 Task: Open the event Casual Conference: Technology Expo on '2024/04/17', change the date to 2024/05/25, change the font style of the description to Trebuchet MS, set the availability to Working elsewhere, insert an emoji Sun, logged in from the account softage.10@softage.net and add another guest for the event, softage.4@softage.net. Change the alignment of the event description to Align center.Change the font color of the description to Orange and select an event charm, 
Action: Mouse moved to (411, 173)
Screenshot: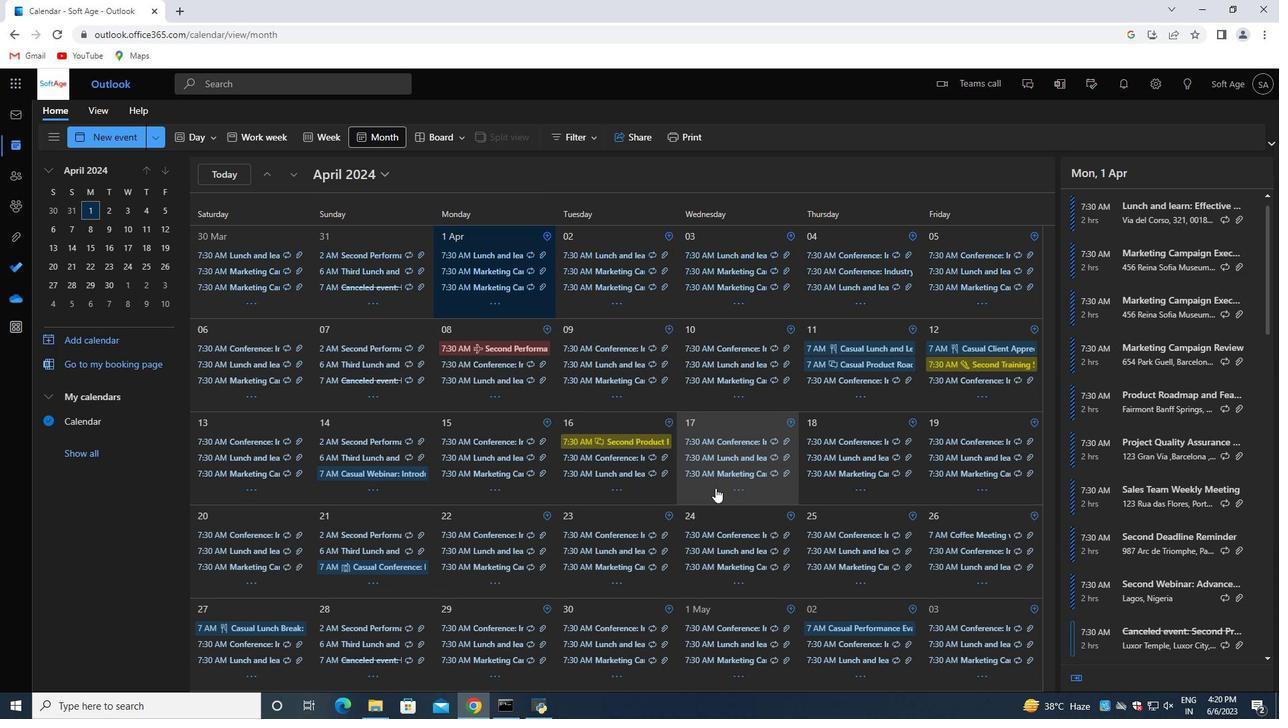 
Action: Mouse pressed left at (411, 173)
Screenshot: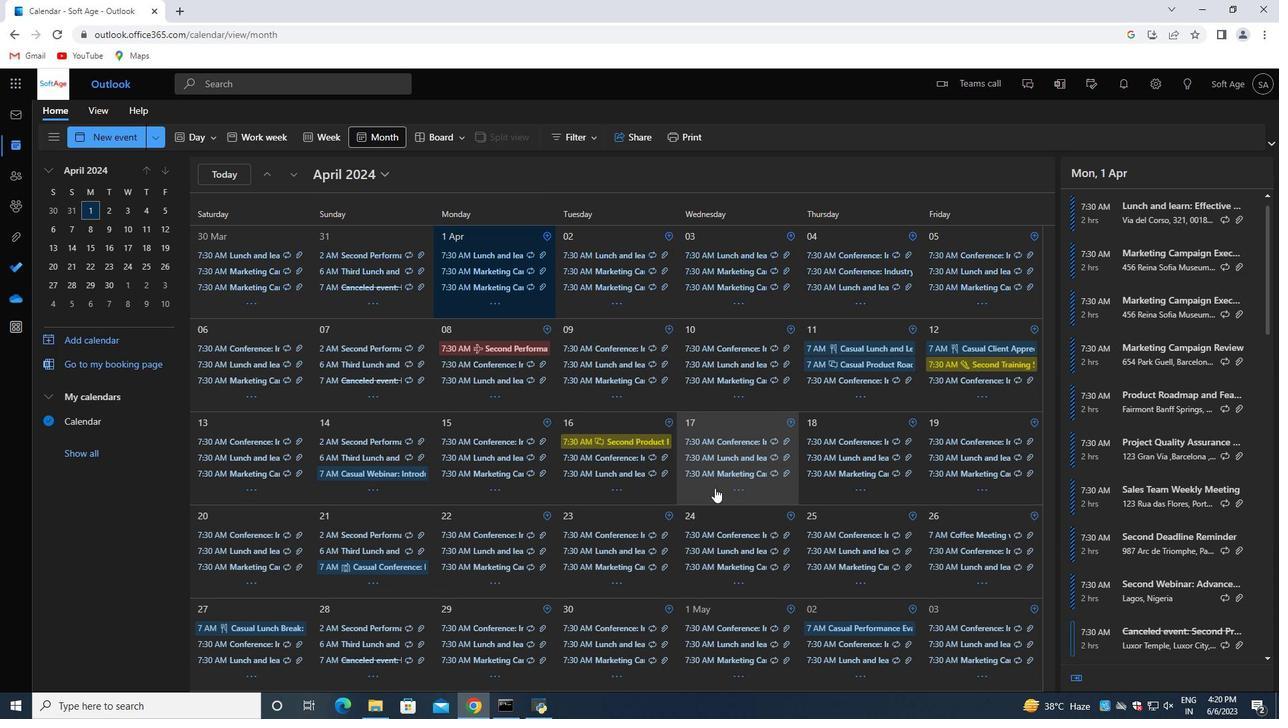 
Action: Mouse moved to (439, 209)
Screenshot: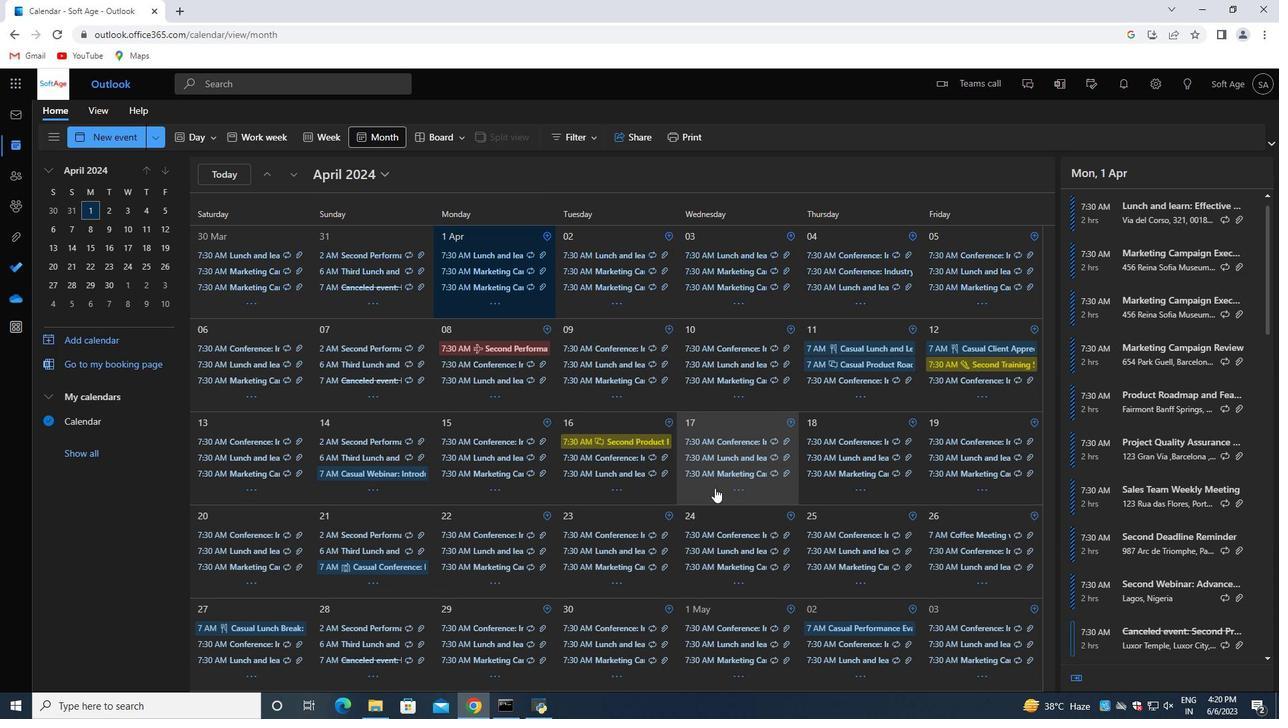 
Action: Mouse pressed left at (439, 209)
Screenshot: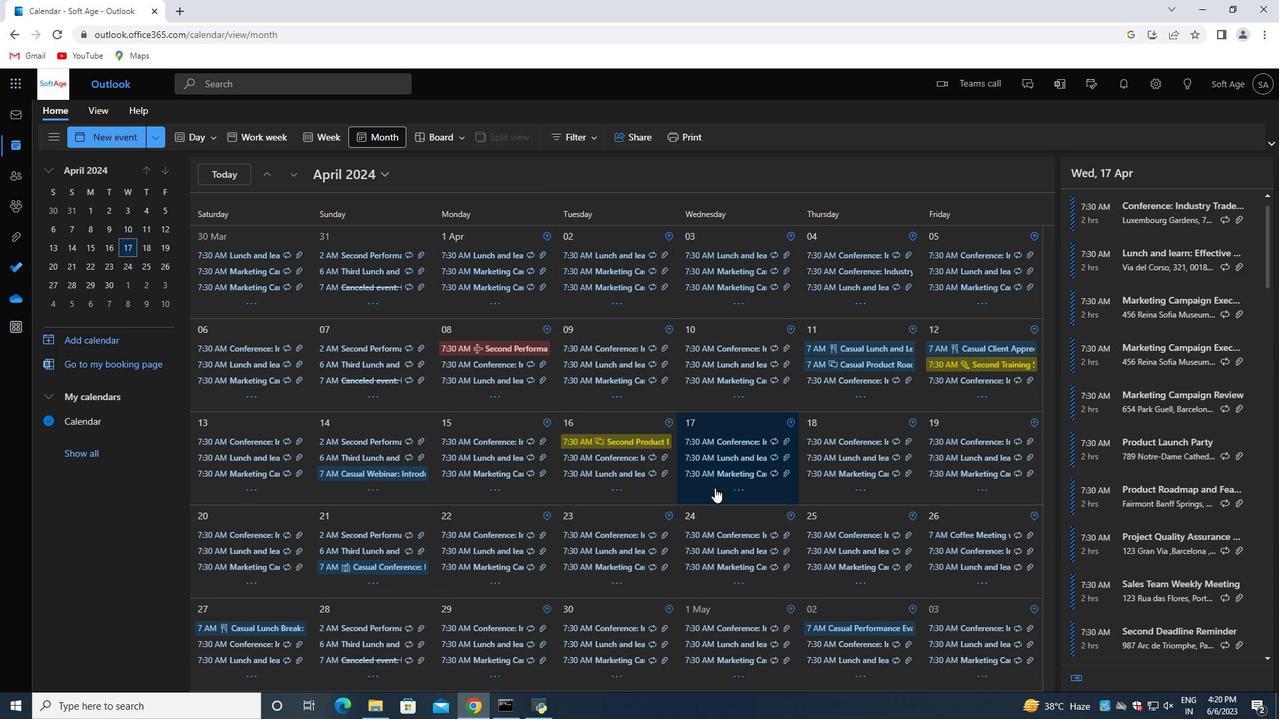 
Action: Mouse moved to (434, 235)
Screenshot: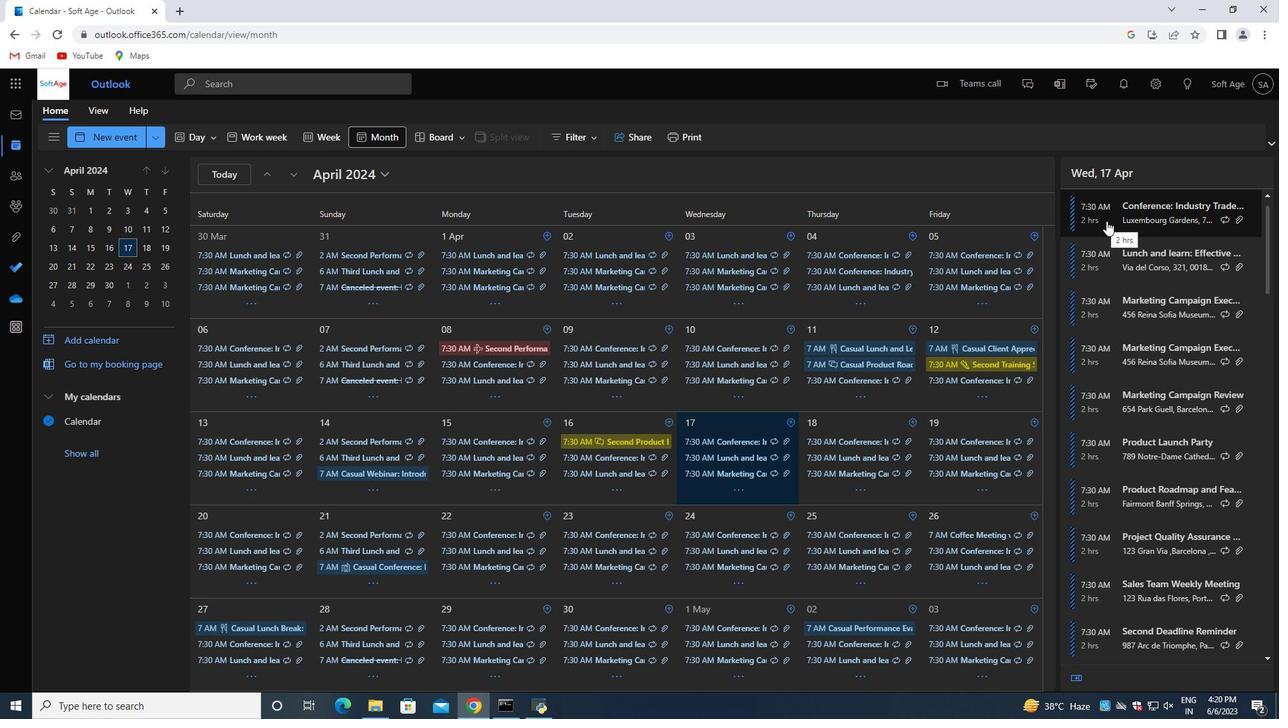 
Action: Mouse pressed left at (434, 235)
Screenshot: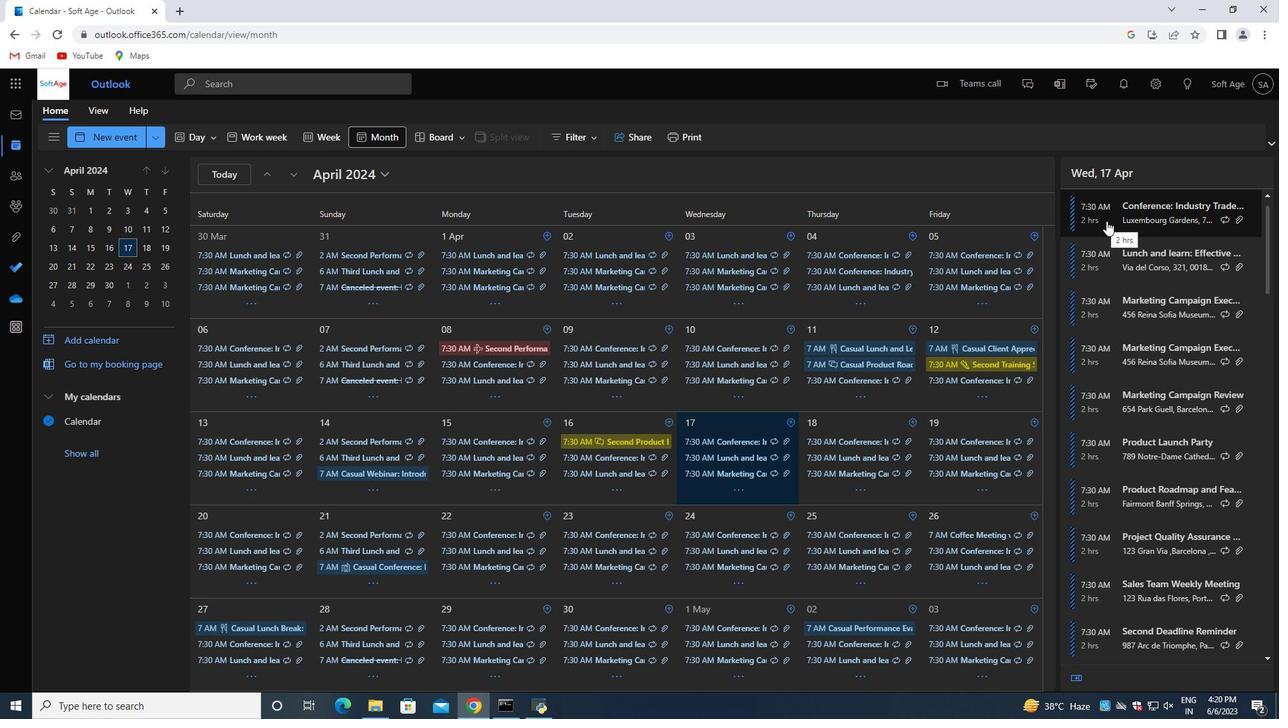 
Action: Mouse moved to (688, 178)
Screenshot: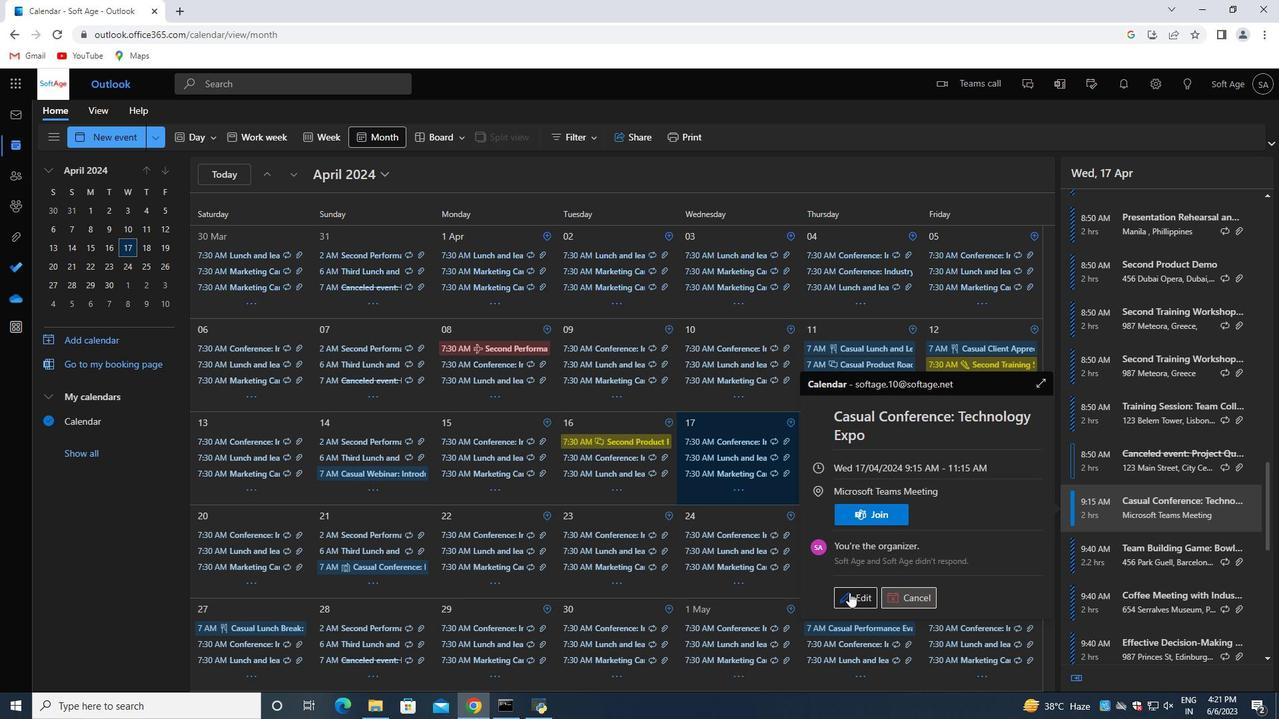 
Action: Mouse pressed left at (688, 178)
Screenshot: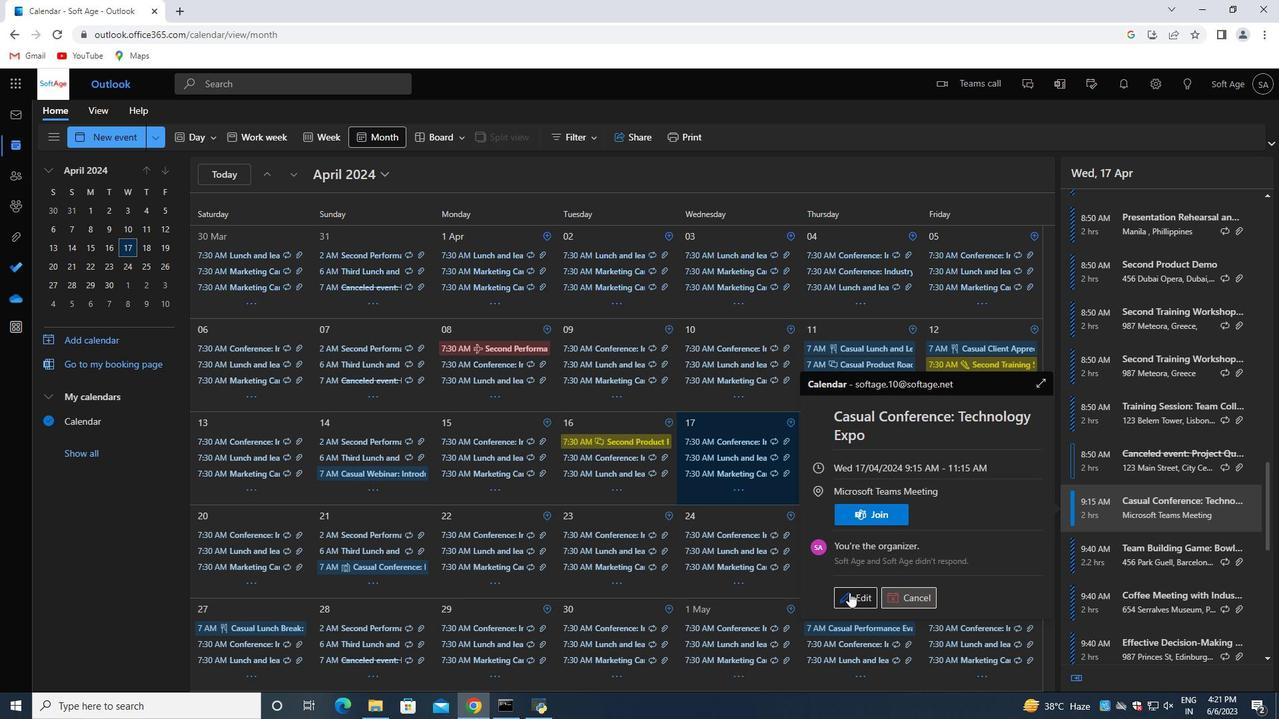 
Action: Mouse moved to (715, 488)
Screenshot: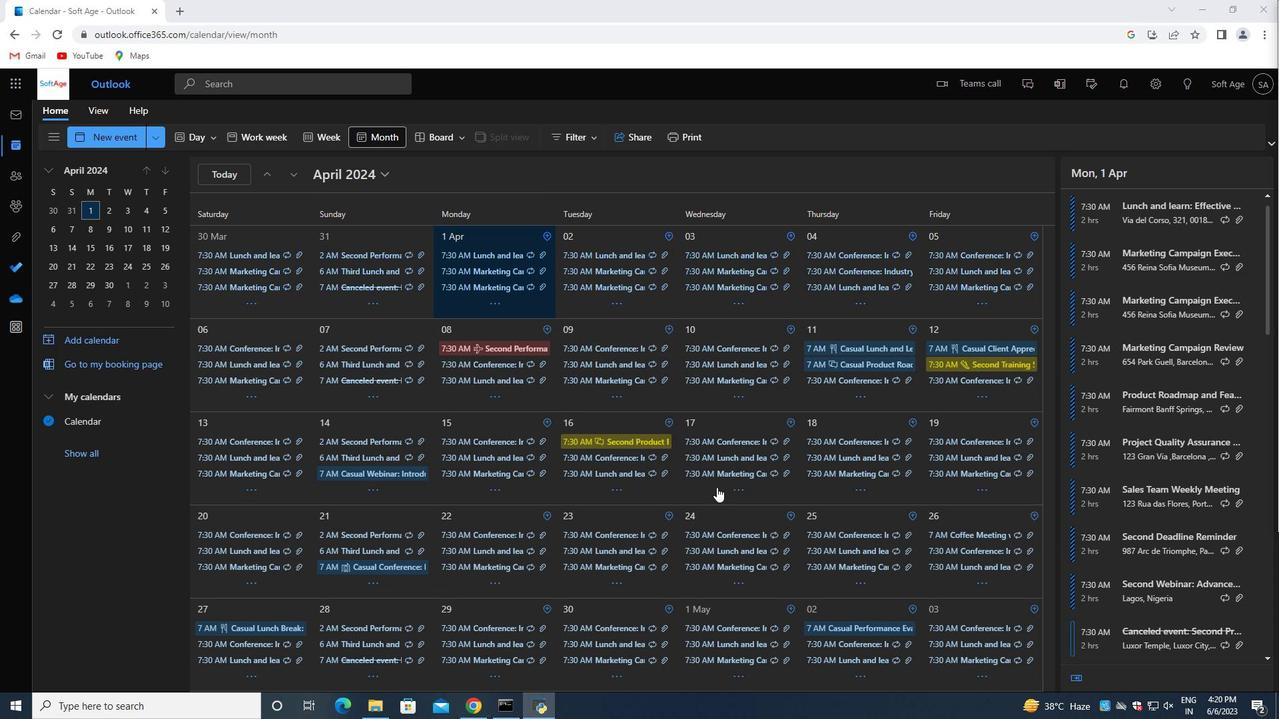 
Action: Mouse pressed left at (715, 488)
Screenshot: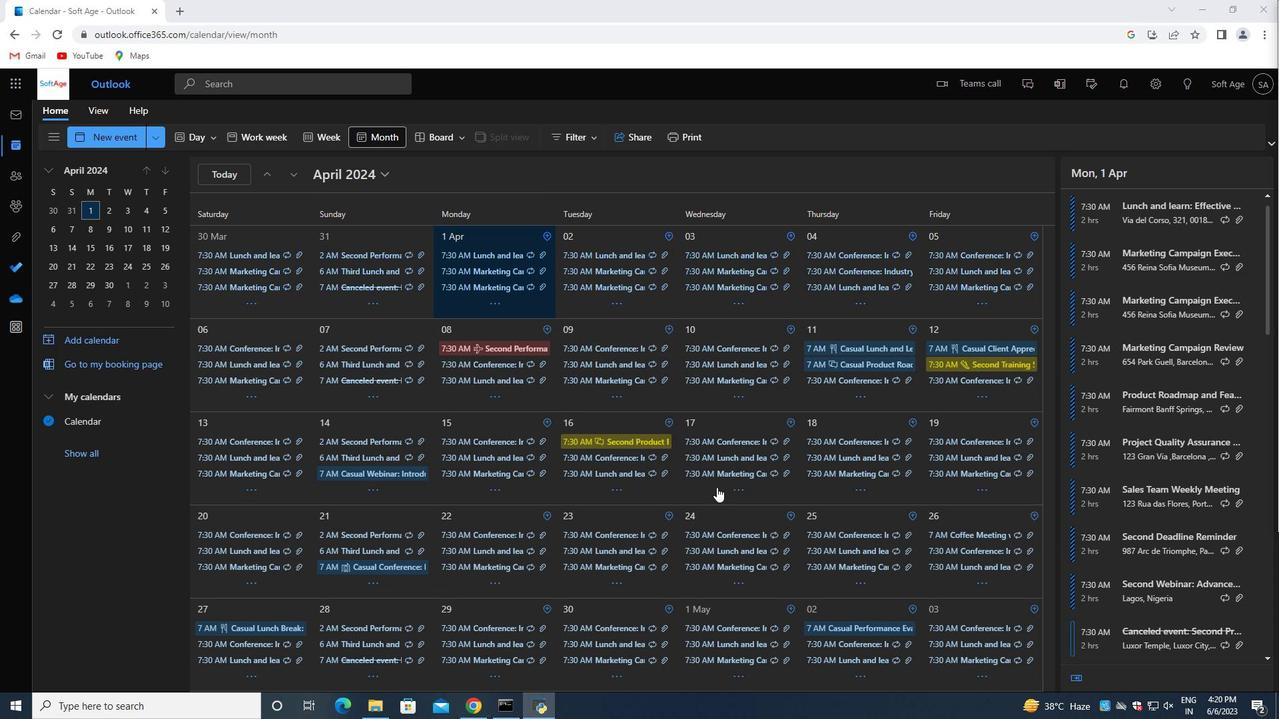 
Action: Mouse moved to (1097, 451)
Screenshot: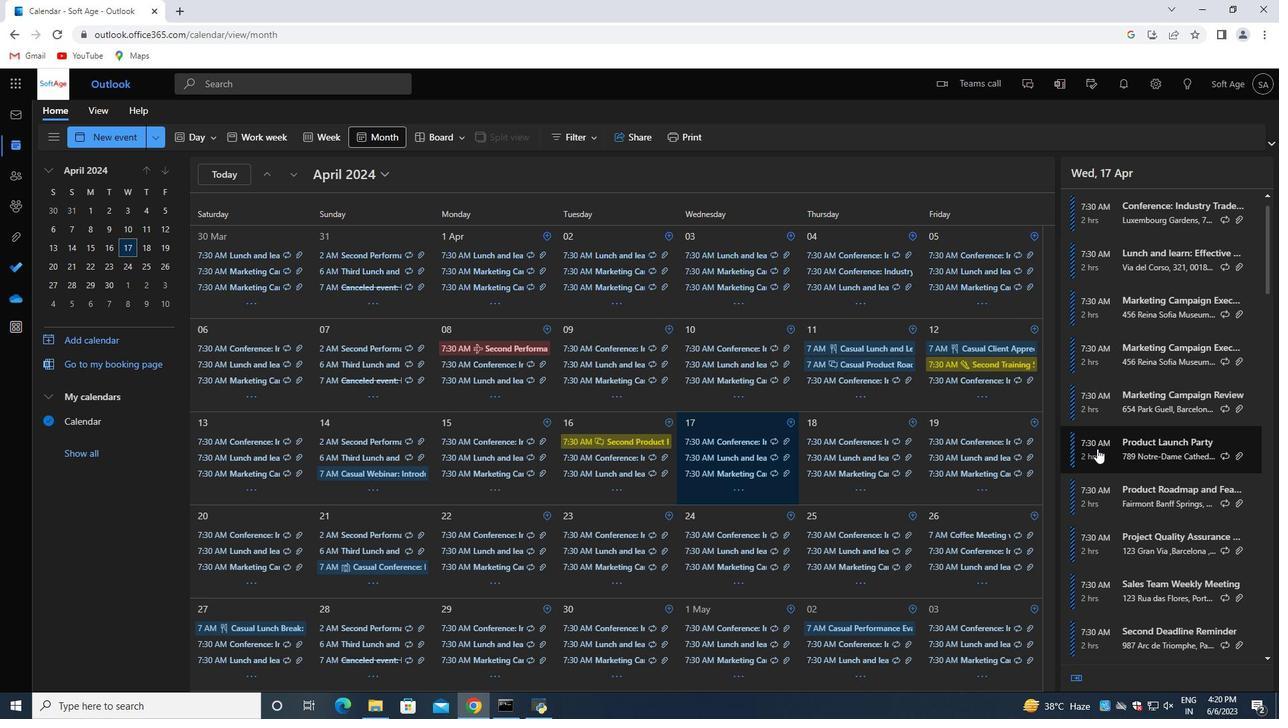 
Action: Mouse scrolled (1097, 451) with delta (0, 0)
Screenshot: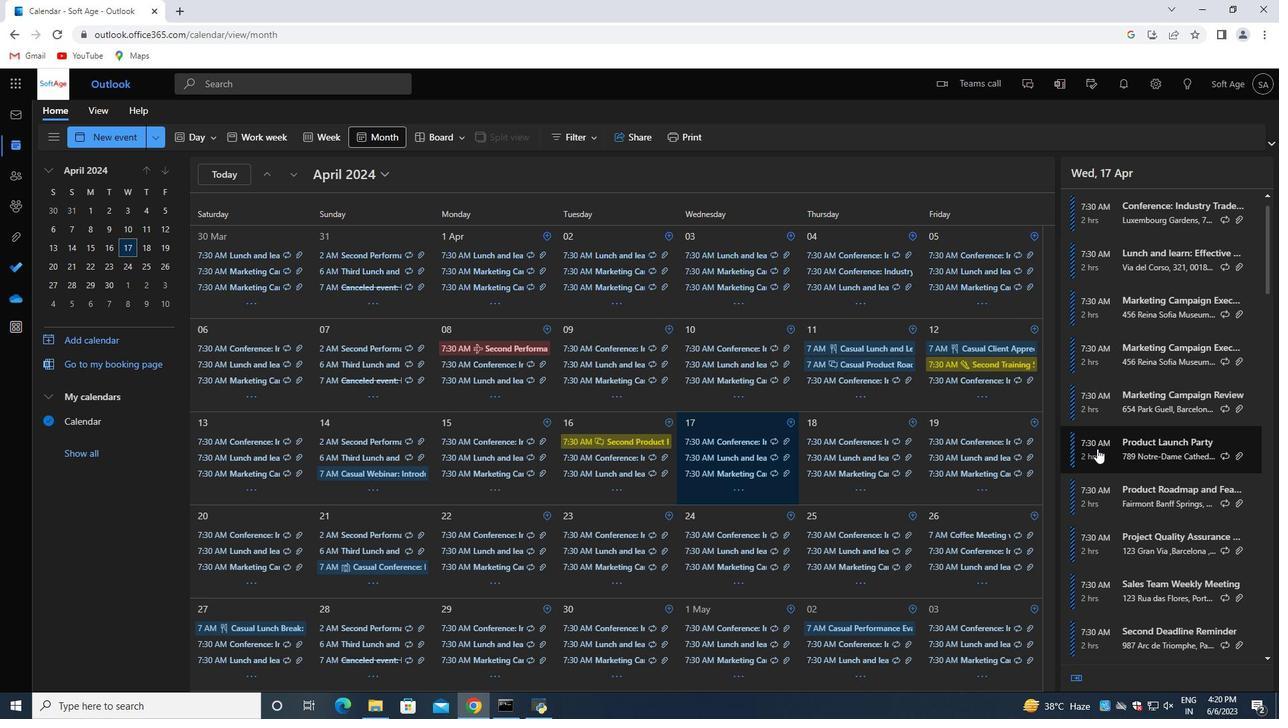 
Action: Mouse moved to (1097, 454)
Screenshot: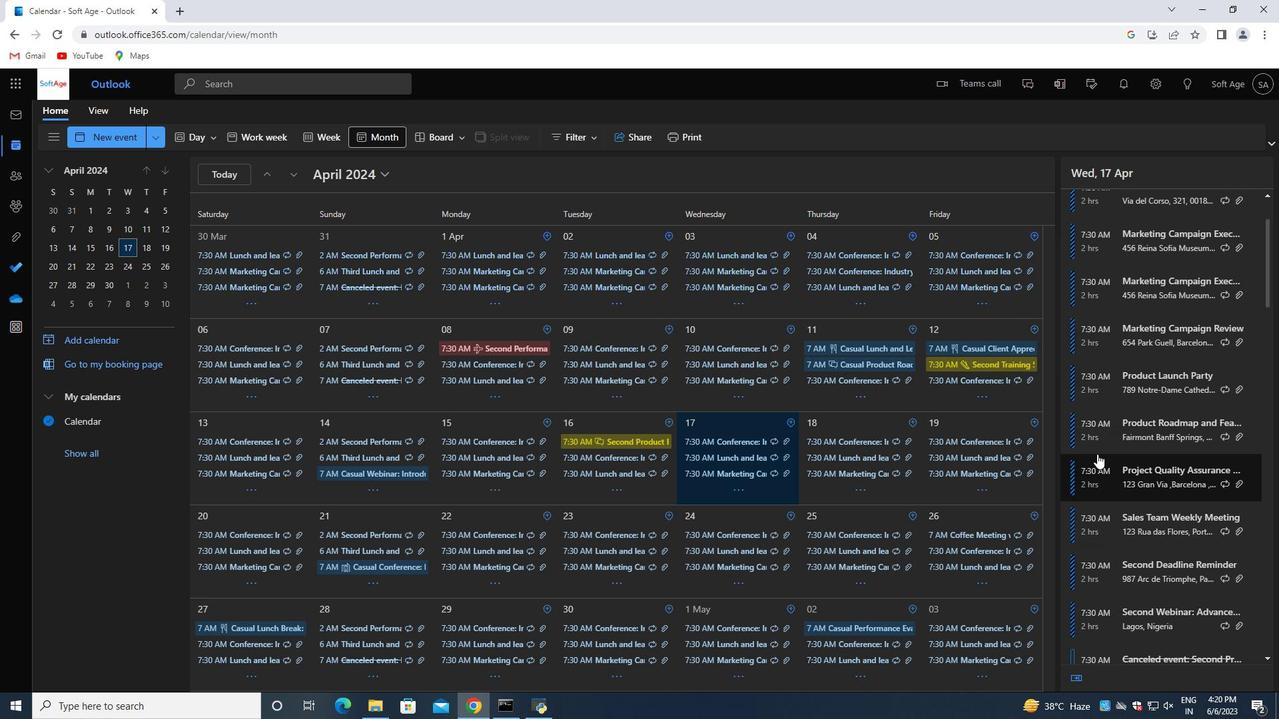 
Action: Mouse scrolled (1097, 453) with delta (0, 0)
Screenshot: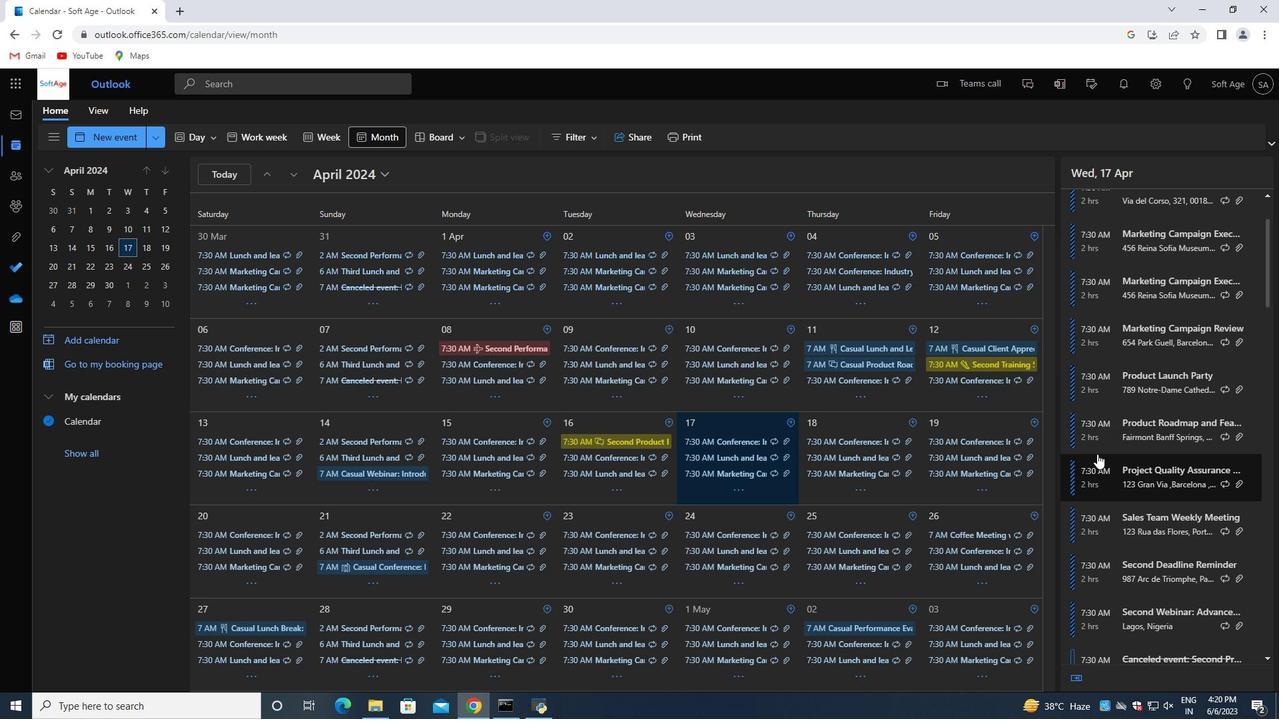
Action: Mouse moved to (1097, 454)
Screenshot: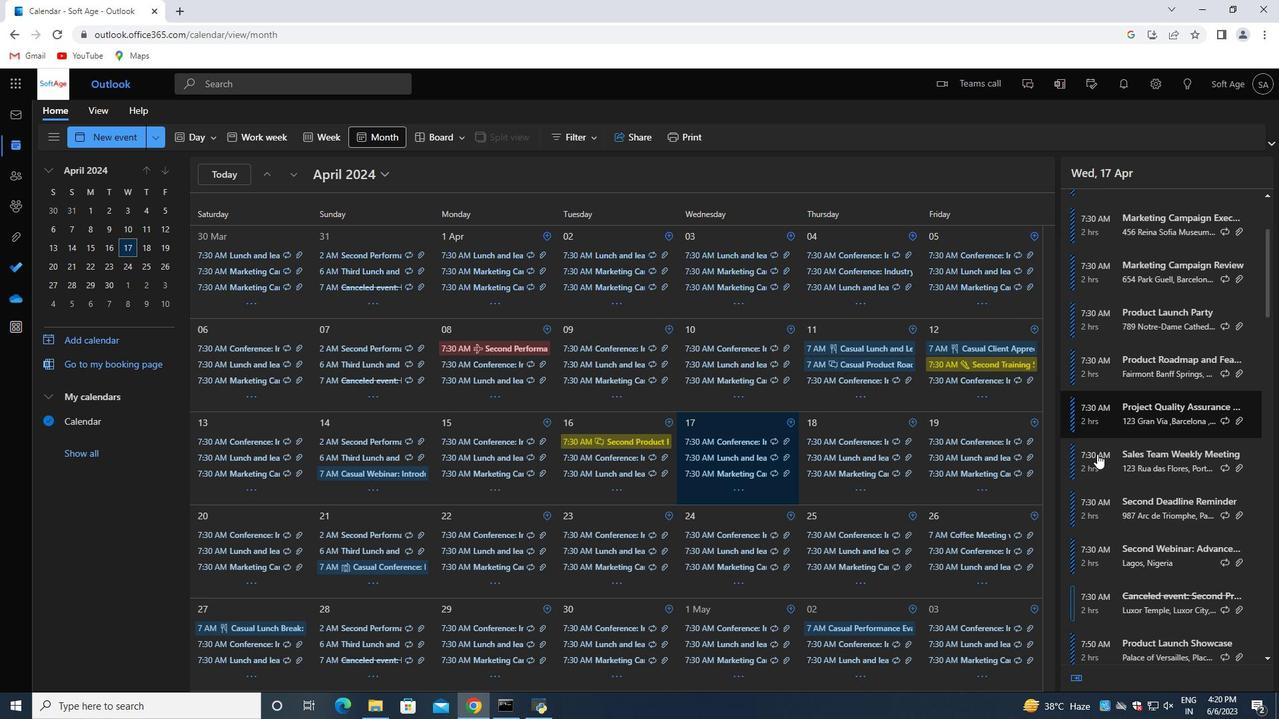 
Action: Mouse scrolled (1097, 453) with delta (0, 0)
Screenshot: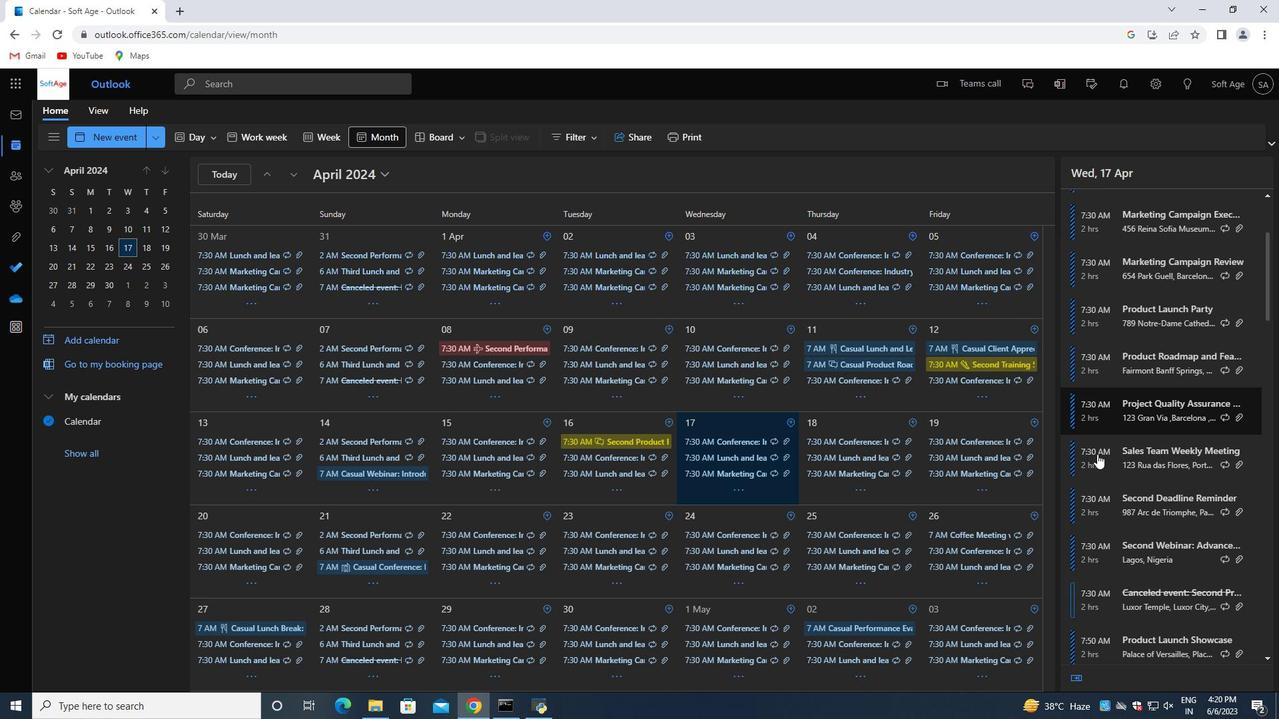 
Action: Mouse scrolled (1097, 453) with delta (0, 0)
Screenshot: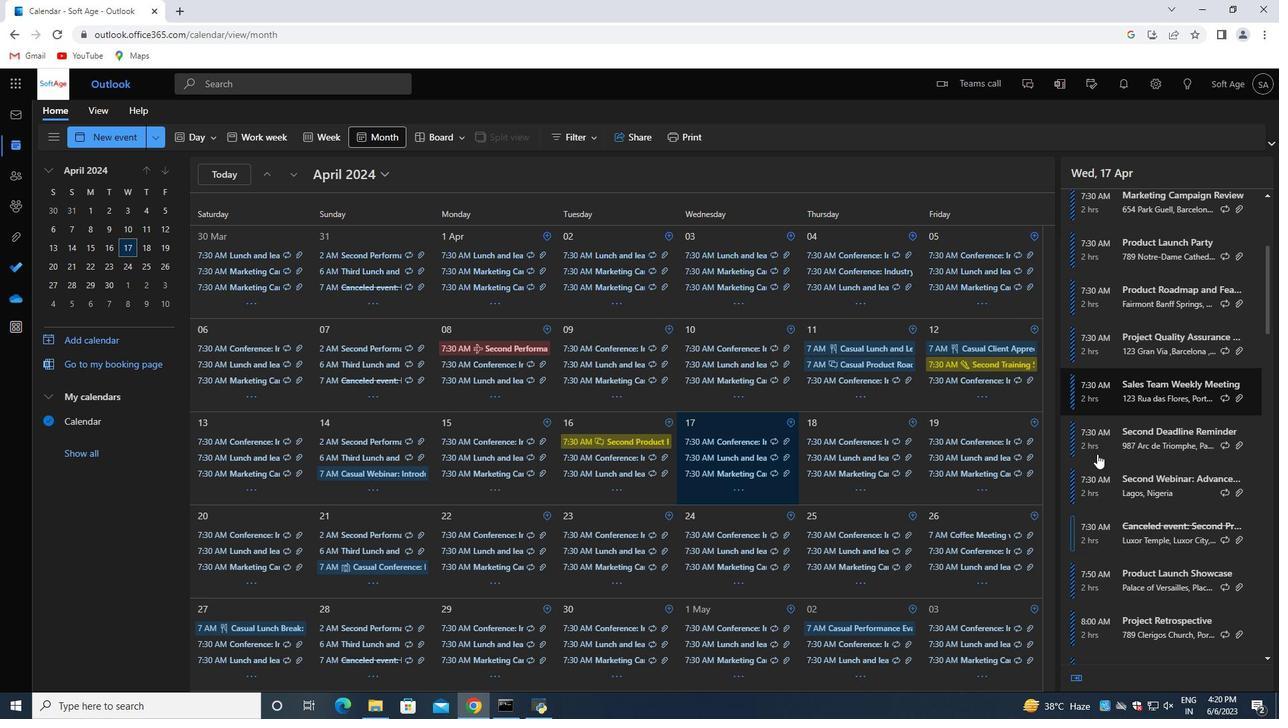 
Action: Mouse scrolled (1097, 453) with delta (0, 0)
Screenshot: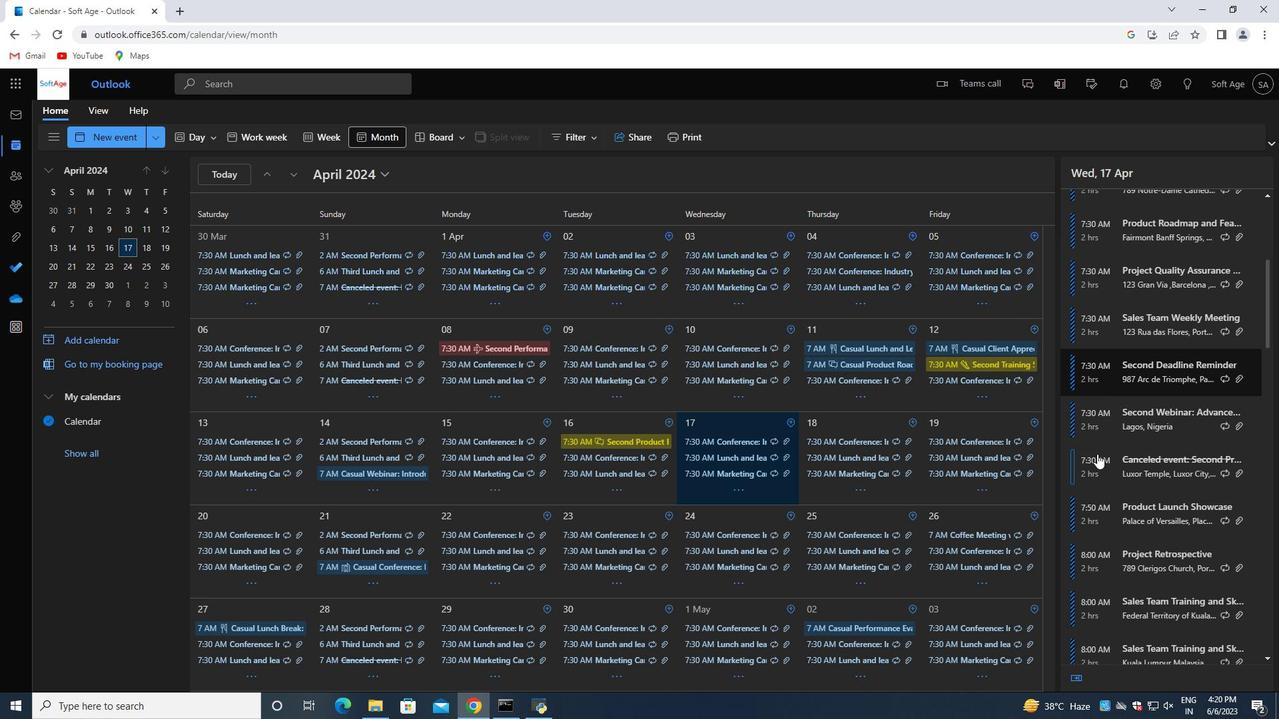 
Action: Mouse moved to (1097, 453)
Screenshot: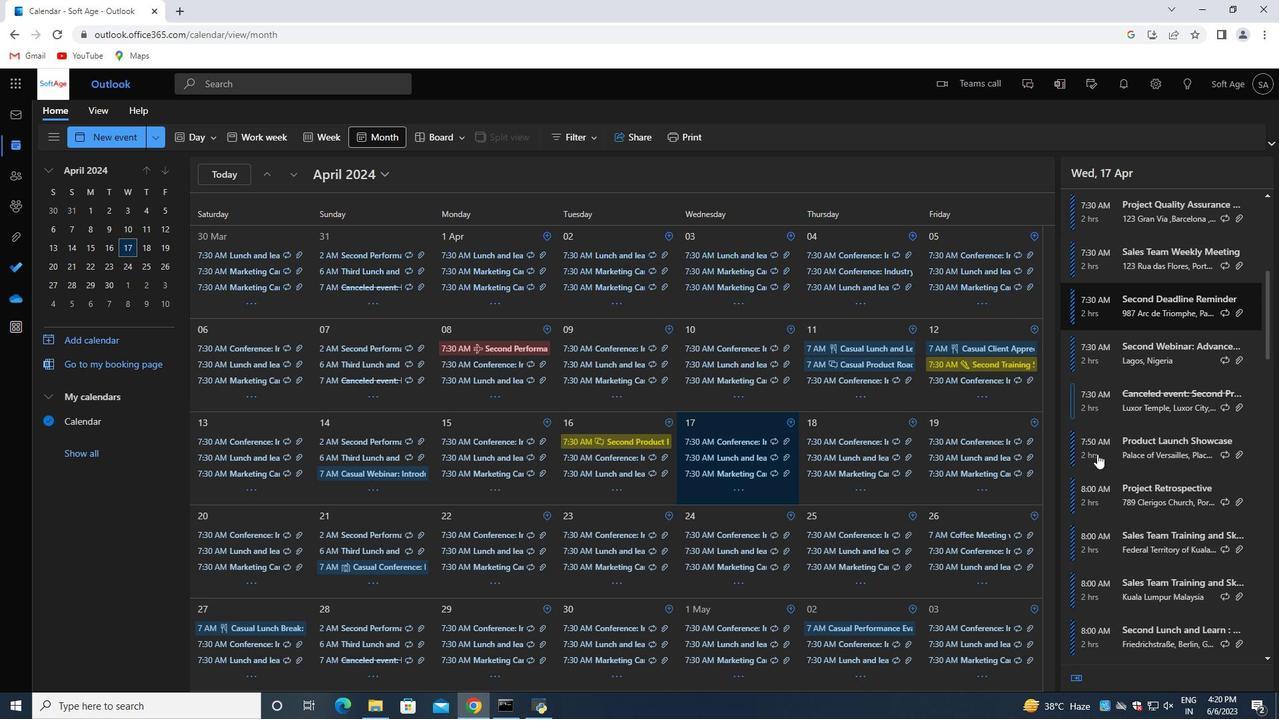 
Action: Mouse scrolled (1097, 453) with delta (0, 0)
Screenshot: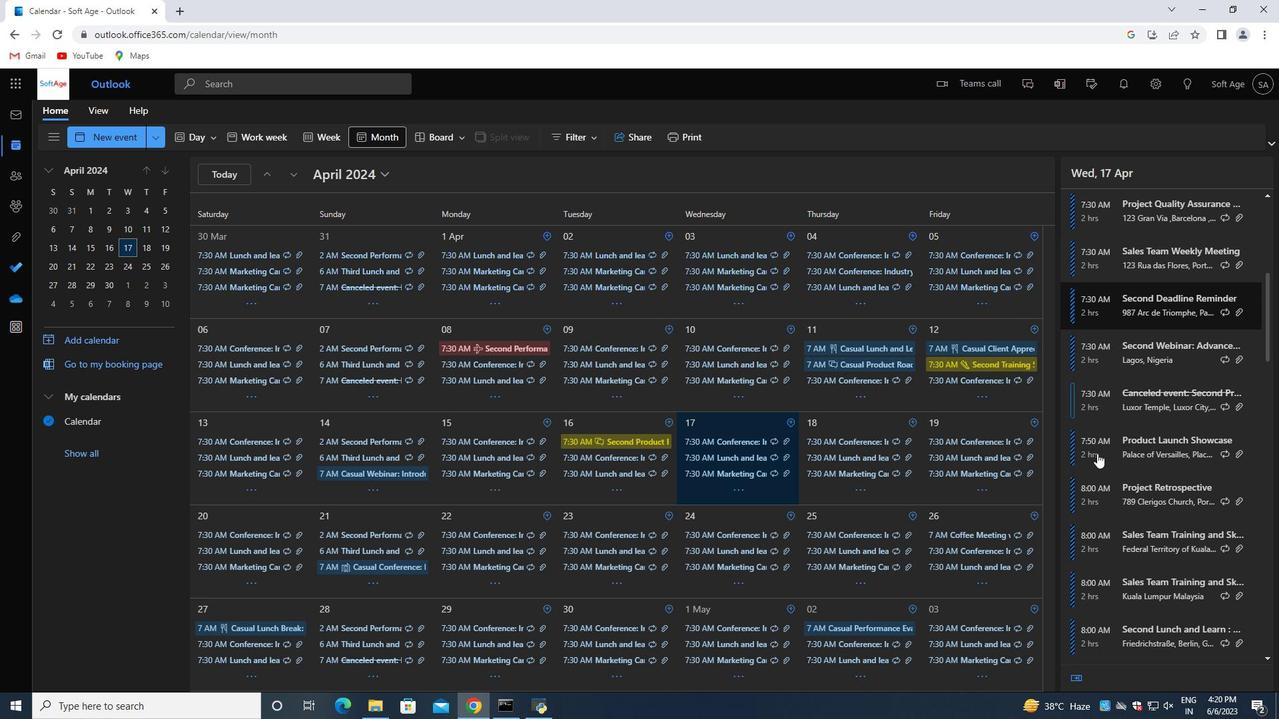 
Action: Mouse scrolled (1097, 453) with delta (0, 0)
Screenshot: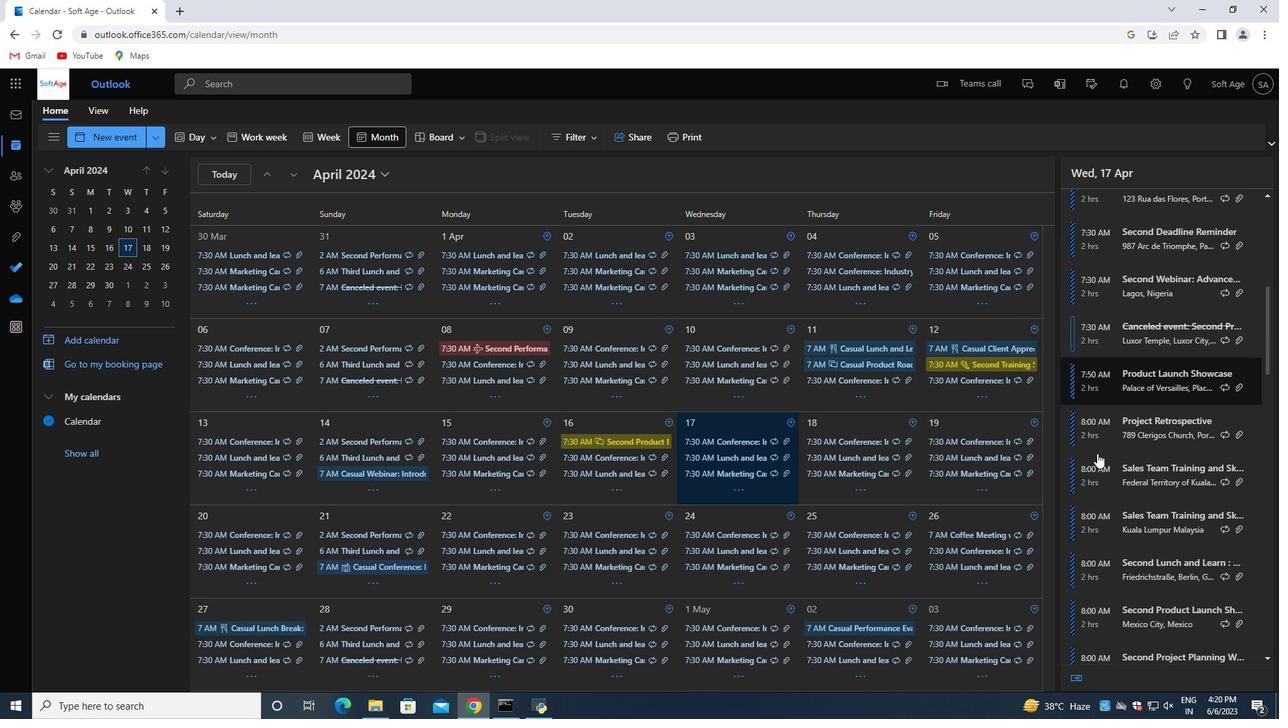 
Action: Mouse moved to (1097, 453)
Screenshot: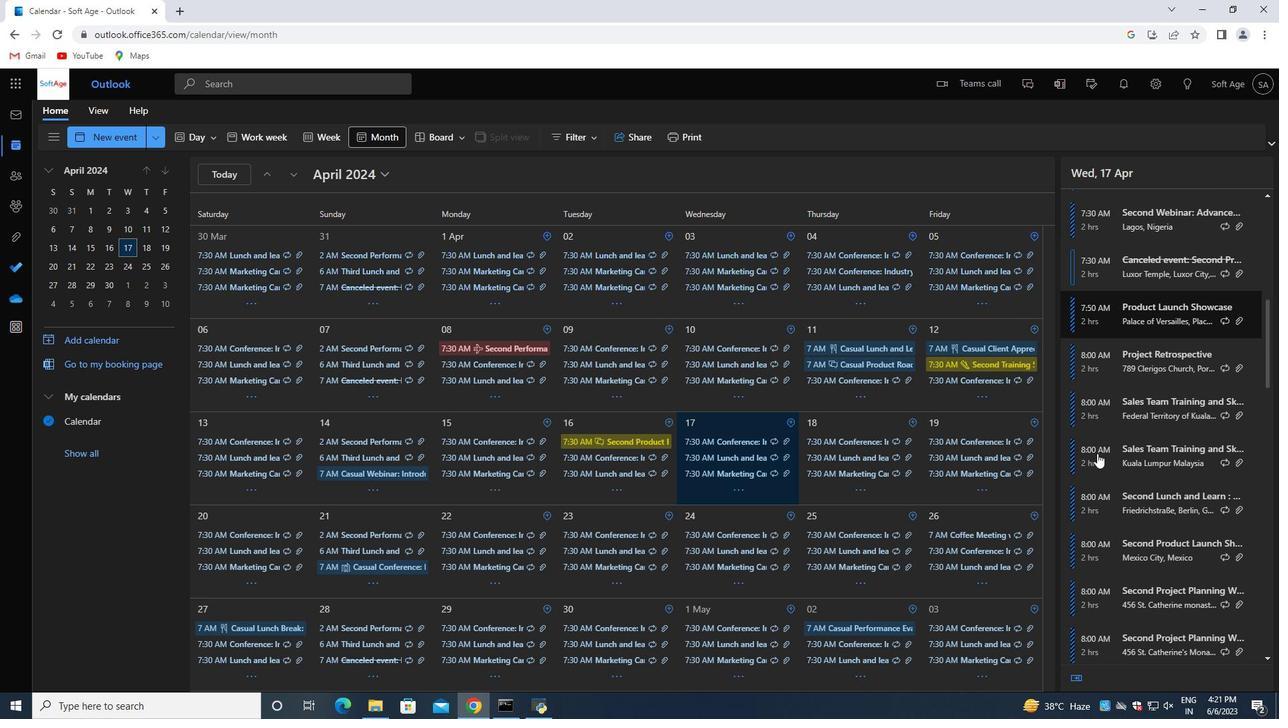 
Action: Mouse scrolled (1097, 452) with delta (0, 0)
Screenshot: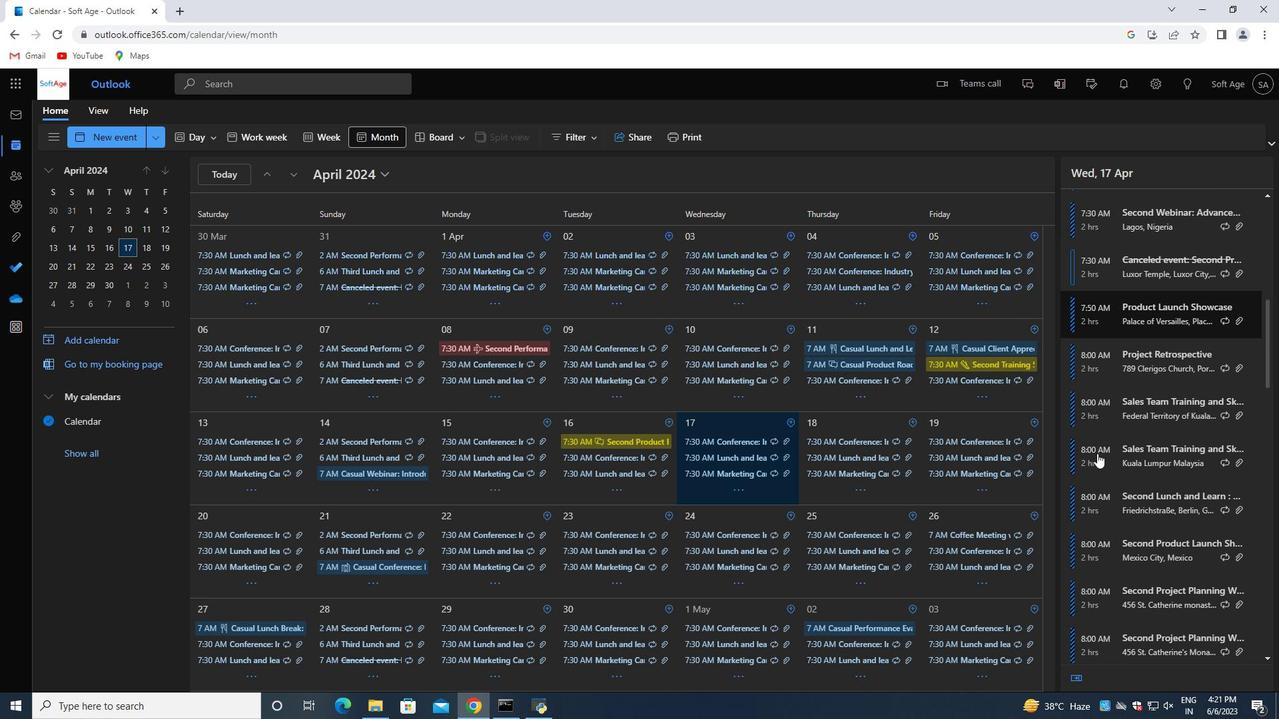 
Action: Mouse moved to (1096, 452)
Screenshot: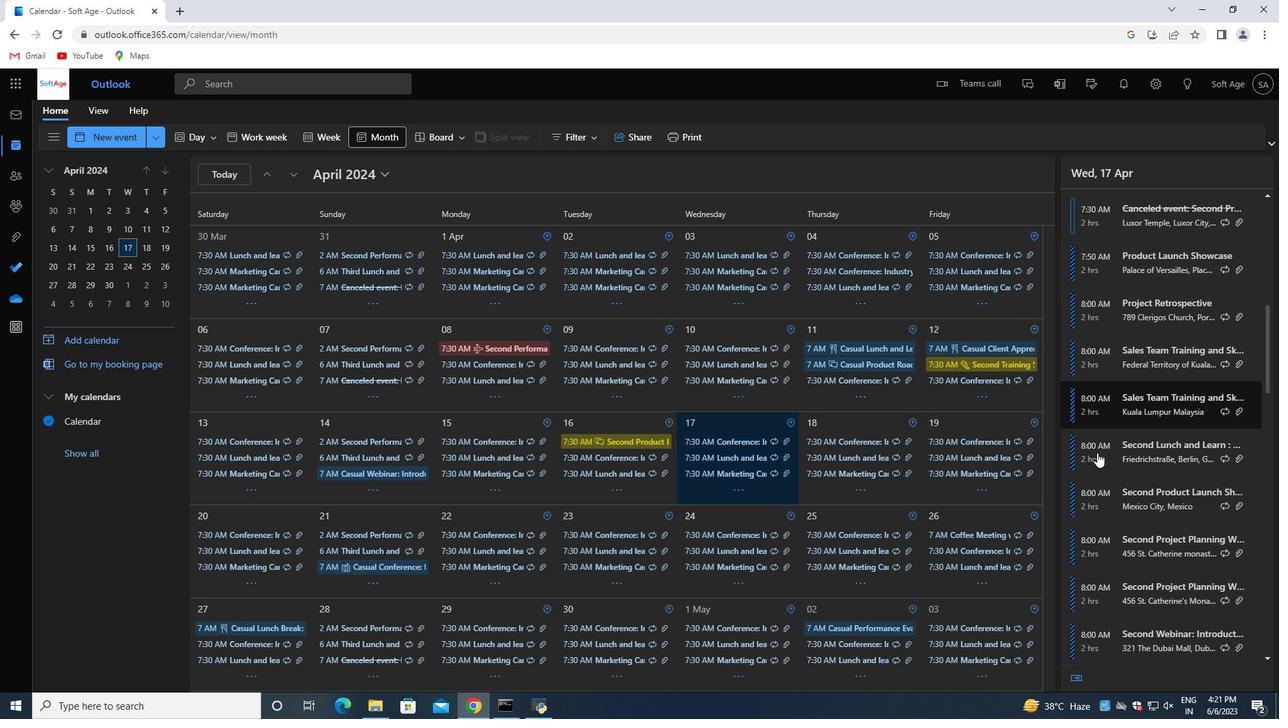 
Action: Mouse scrolled (1096, 451) with delta (0, 0)
Screenshot: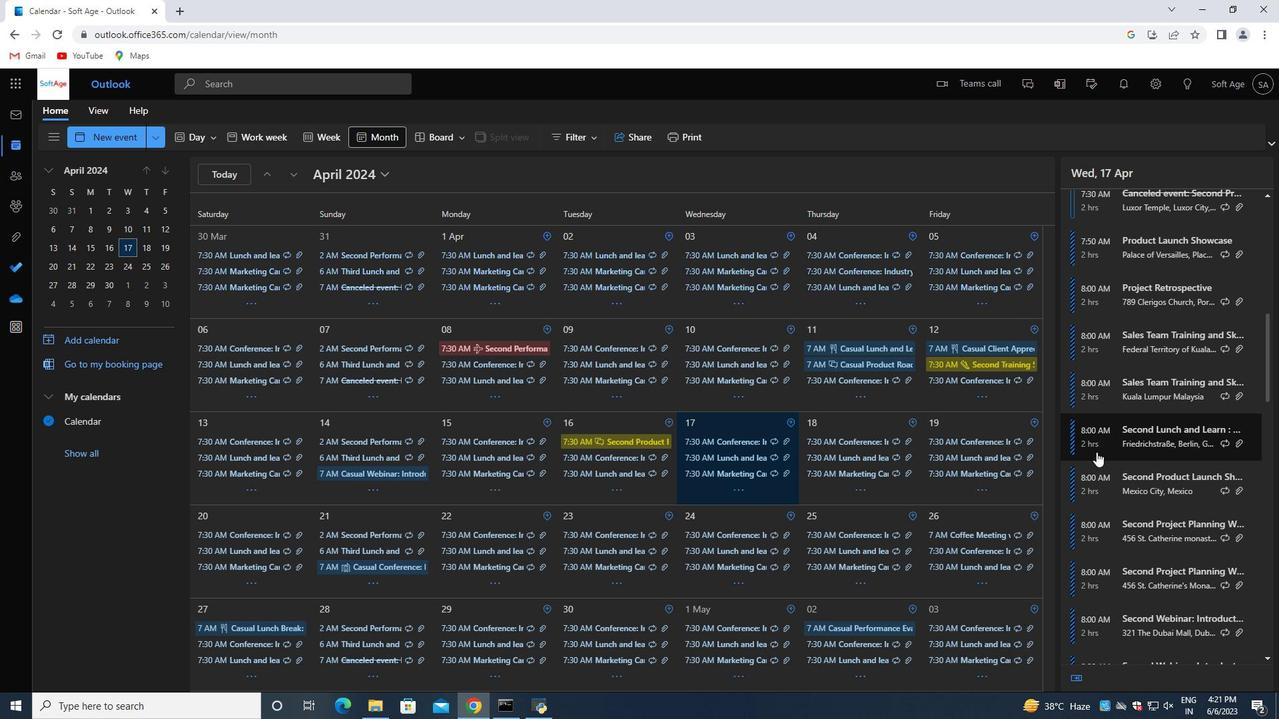 
Action: Mouse scrolled (1096, 451) with delta (0, 0)
Screenshot: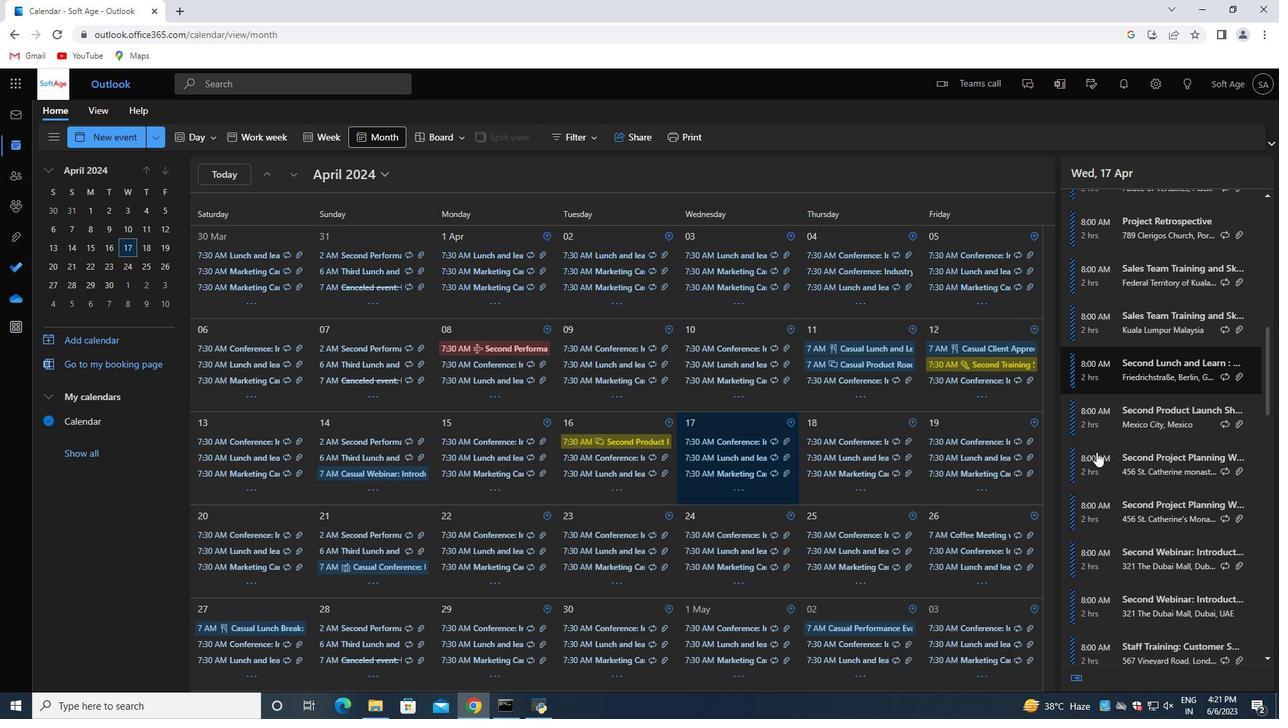 
Action: Mouse scrolled (1096, 451) with delta (0, 0)
Screenshot: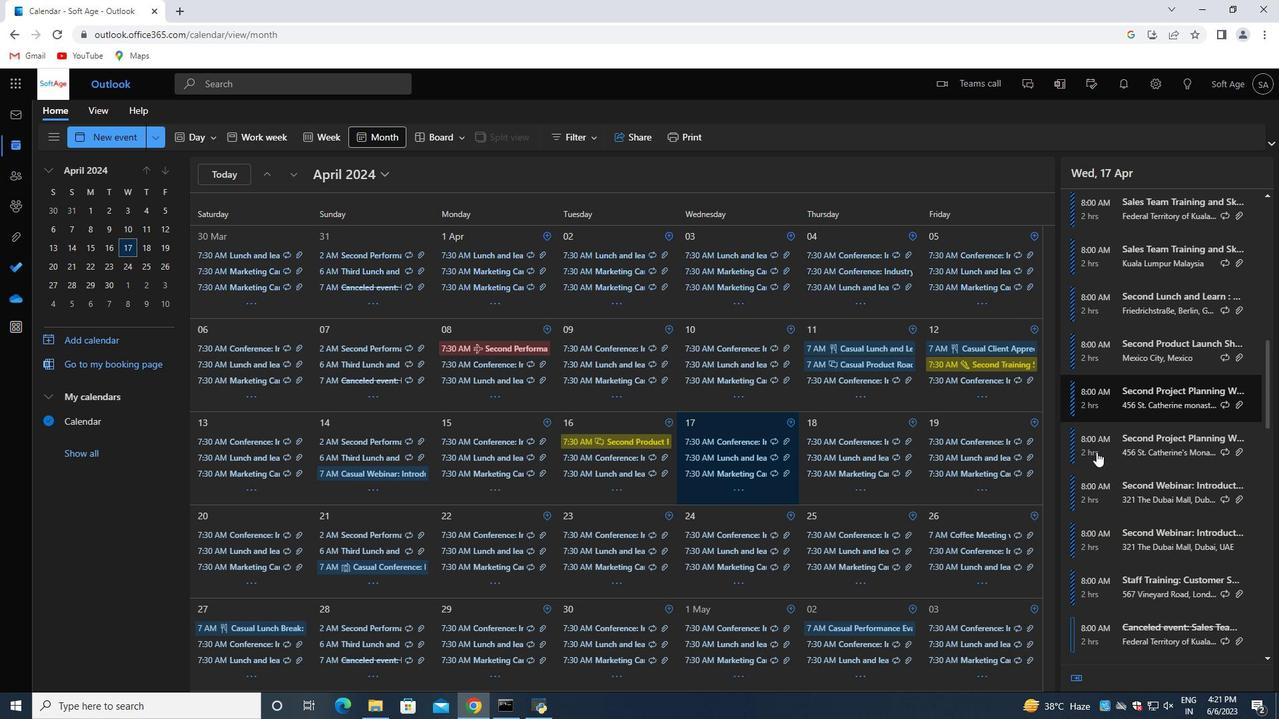 
Action: Mouse scrolled (1096, 451) with delta (0, 0)
Screenshot: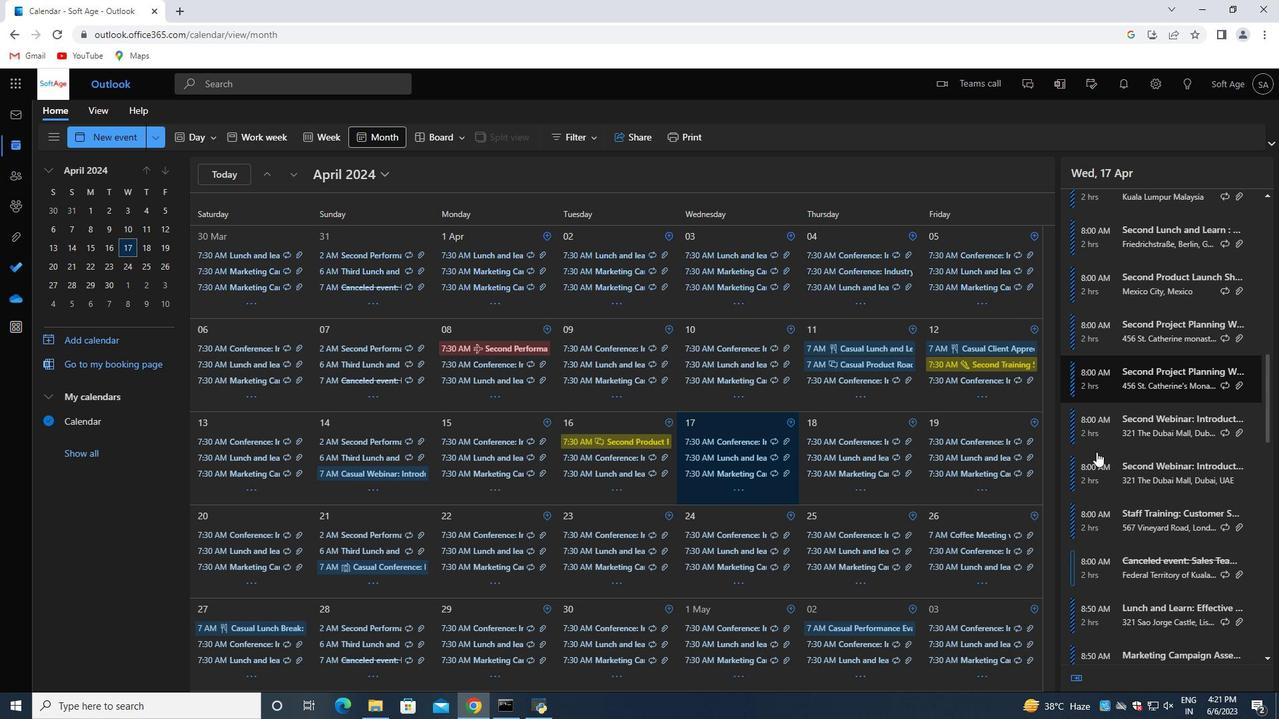 
Action: Mouse scrolled (1096, 451) with delta (0, 0)
Screenshot: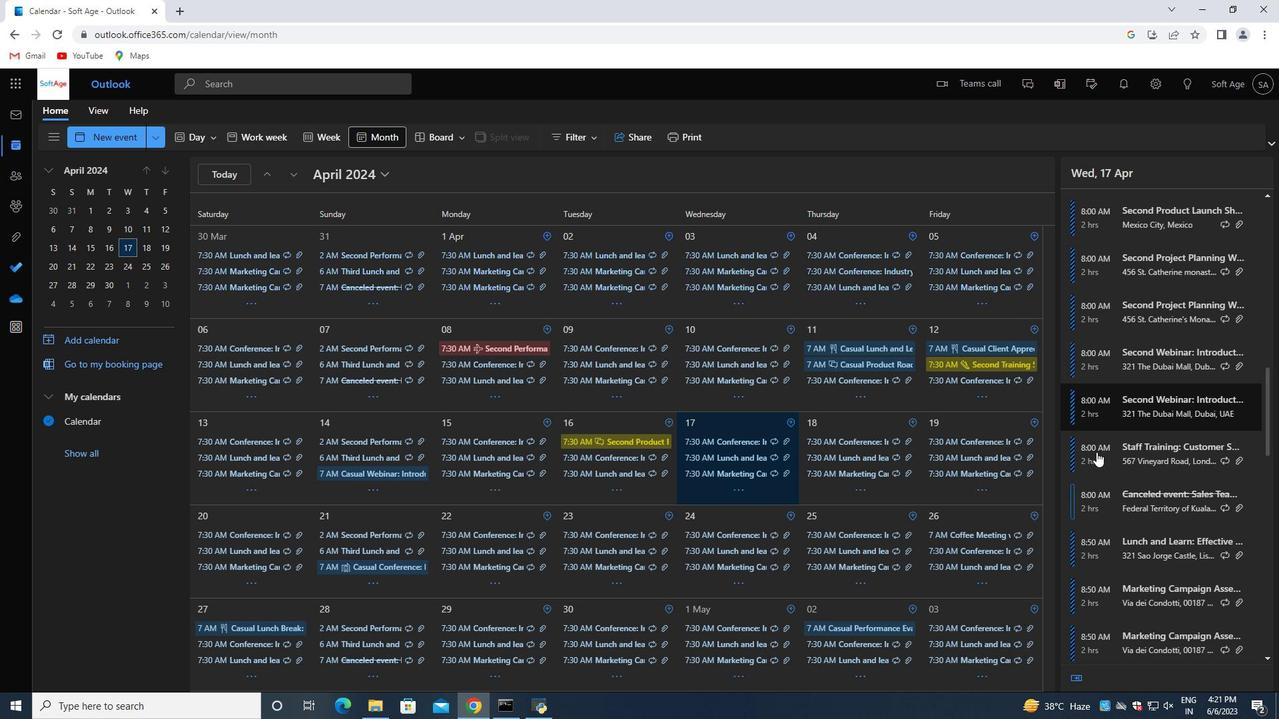 
Action: Mouse moved to (1095, 452)
Screenshot: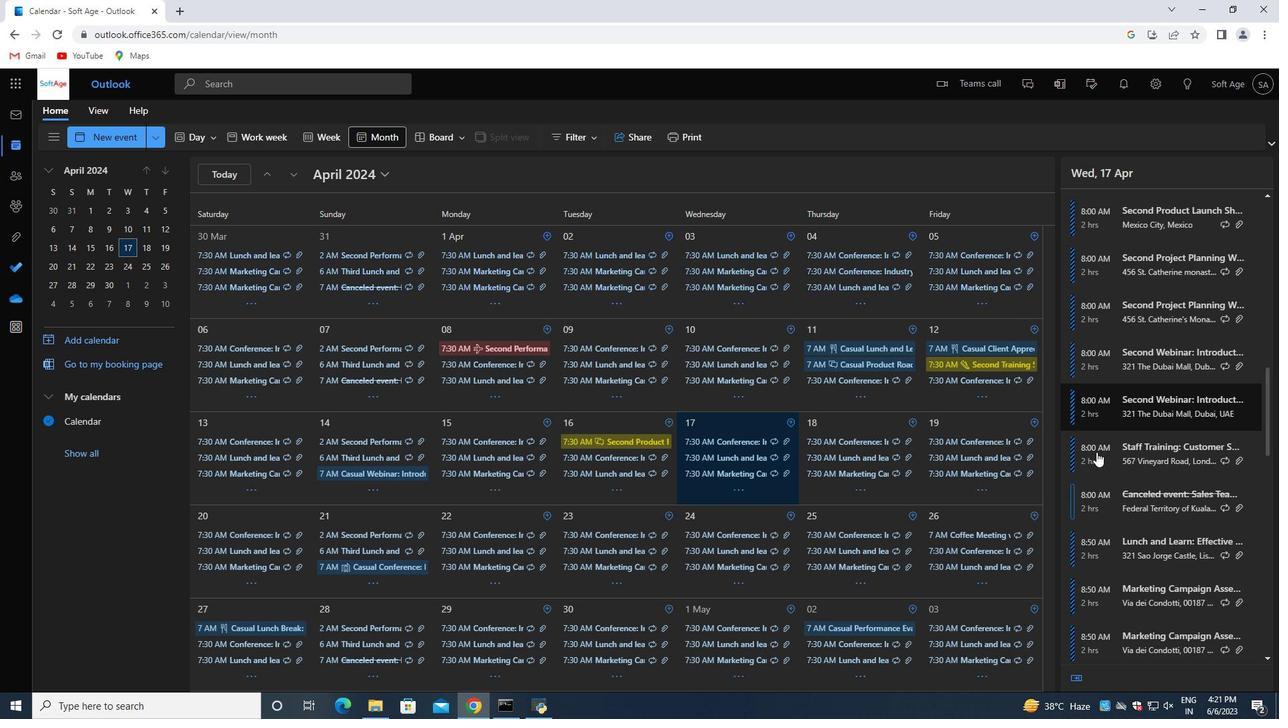 
Action: Mouse scrolled (1095, 451) with delta (0, 0)
Screenshot: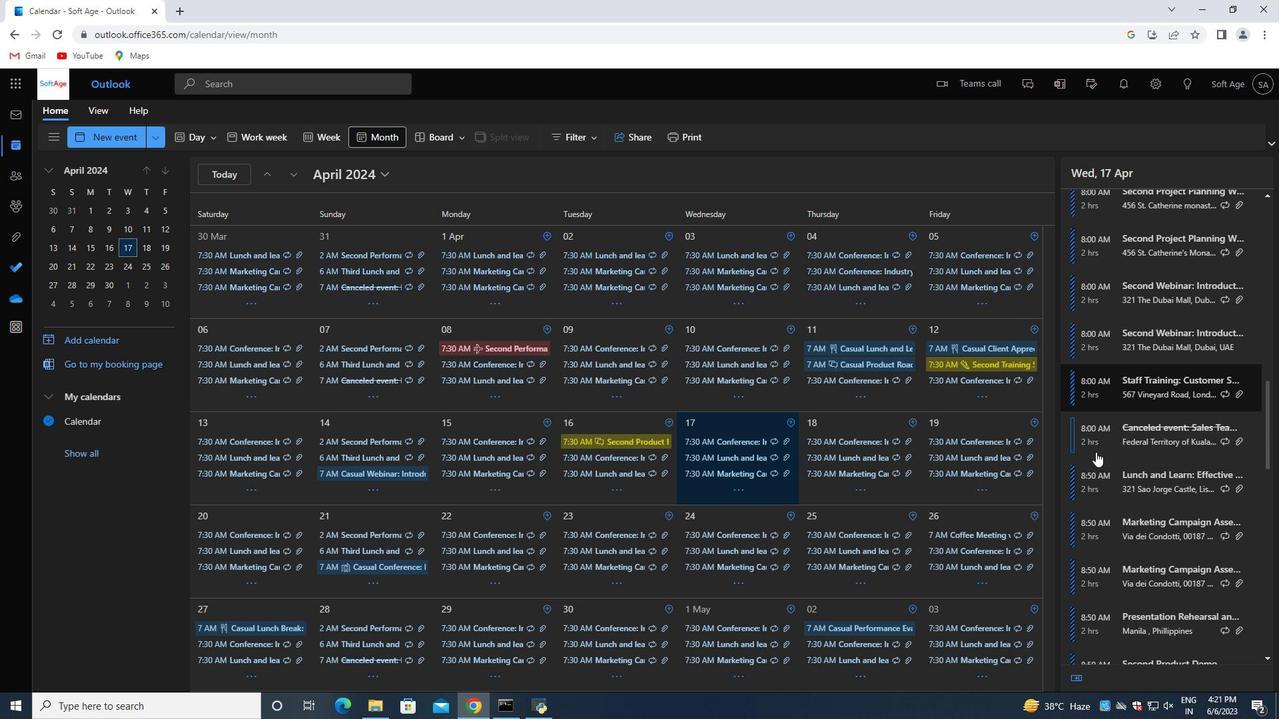 
Action: Mouse moved to (1095, 453)
Screenshot: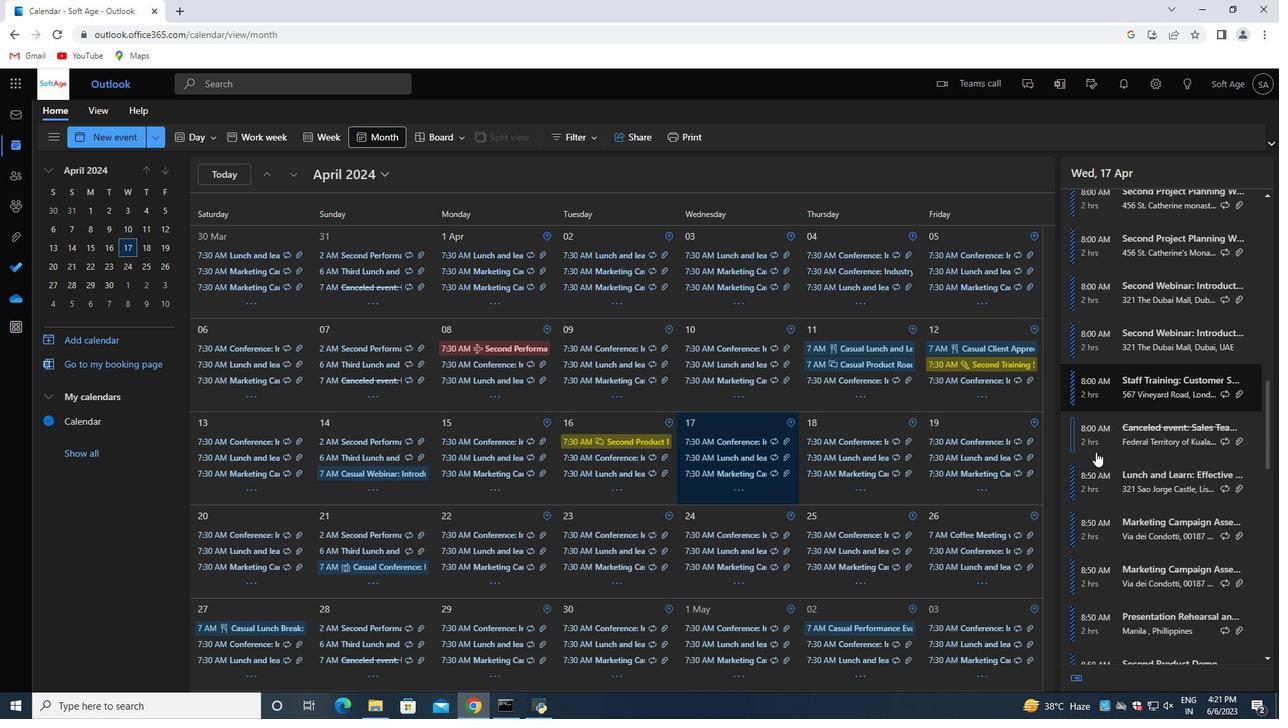 
Action: Mouse scrolled (1095, 453) with delta (0, 0)
Screenshot: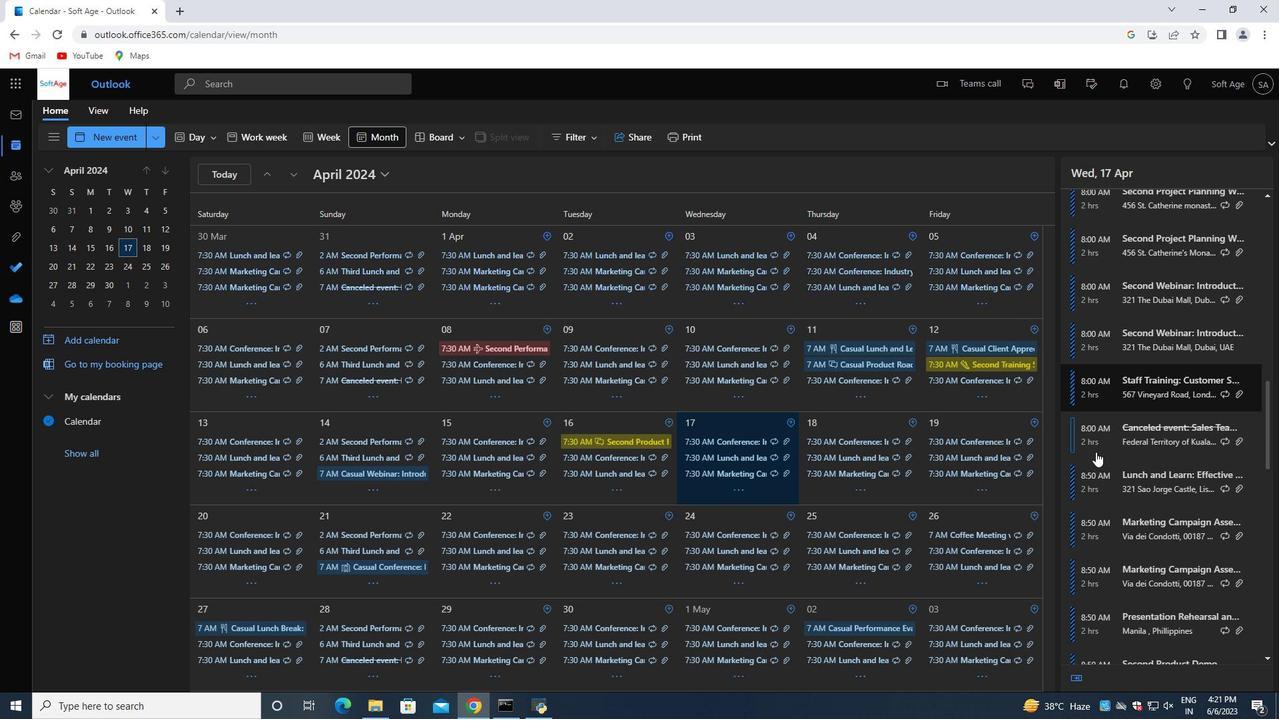
Action: Mouse scrolled (1095, 453) with delta (0, 0)
Screenshot: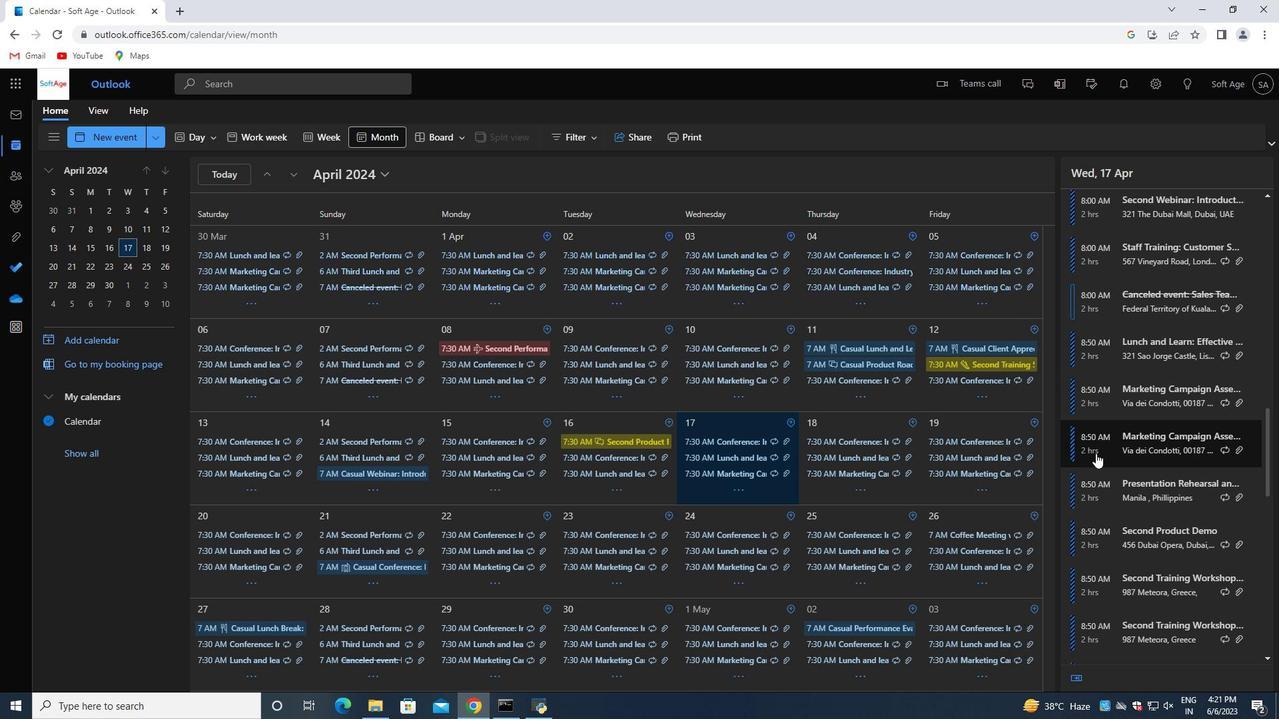 
Action: Mouse scrolled (1095, 453) with delta (0, 0)
Screenshot: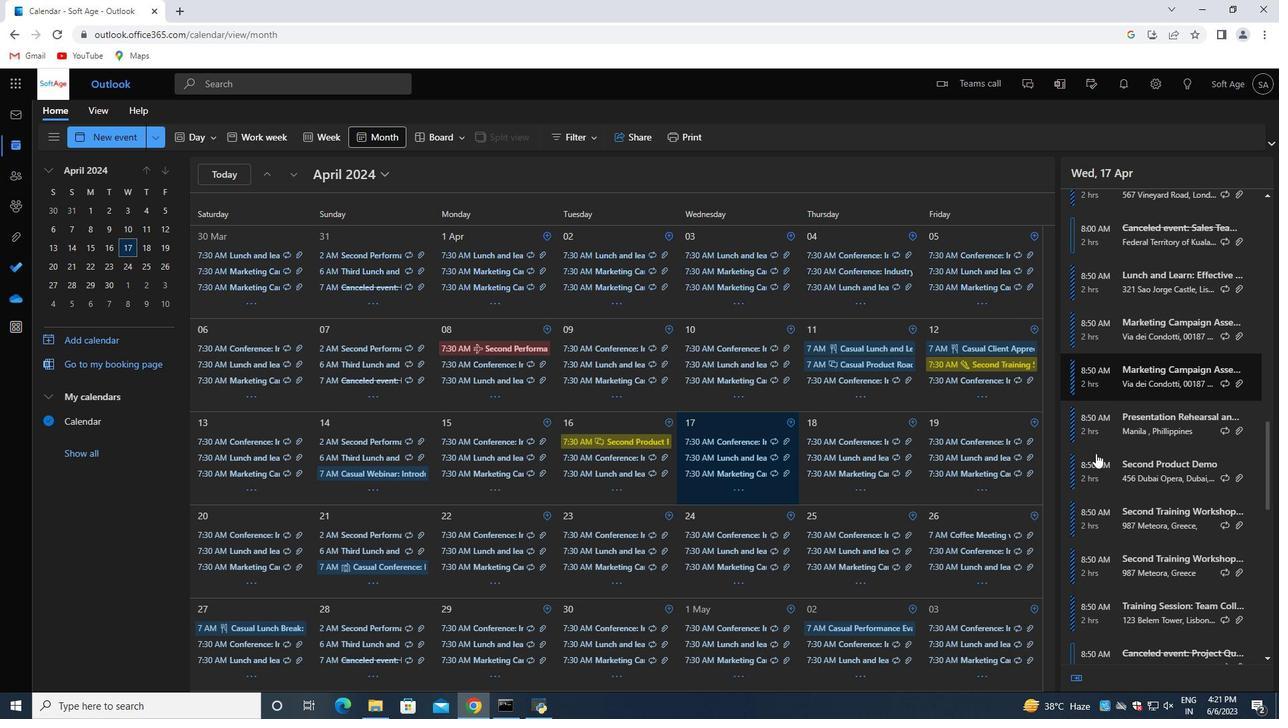
Action: Mouse scrolled (1095, 453) with delta (0, 0)
Screenshot: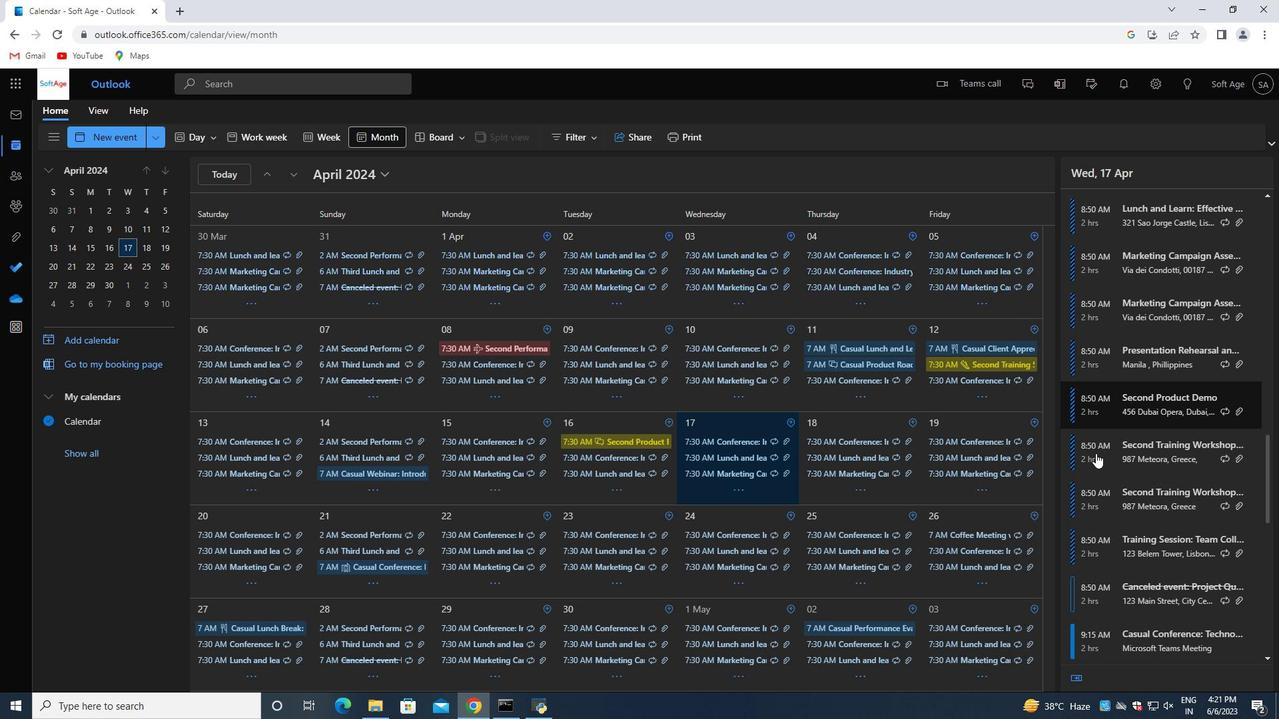 
Action: Mouse moved to (1095, 454)
Screenshot: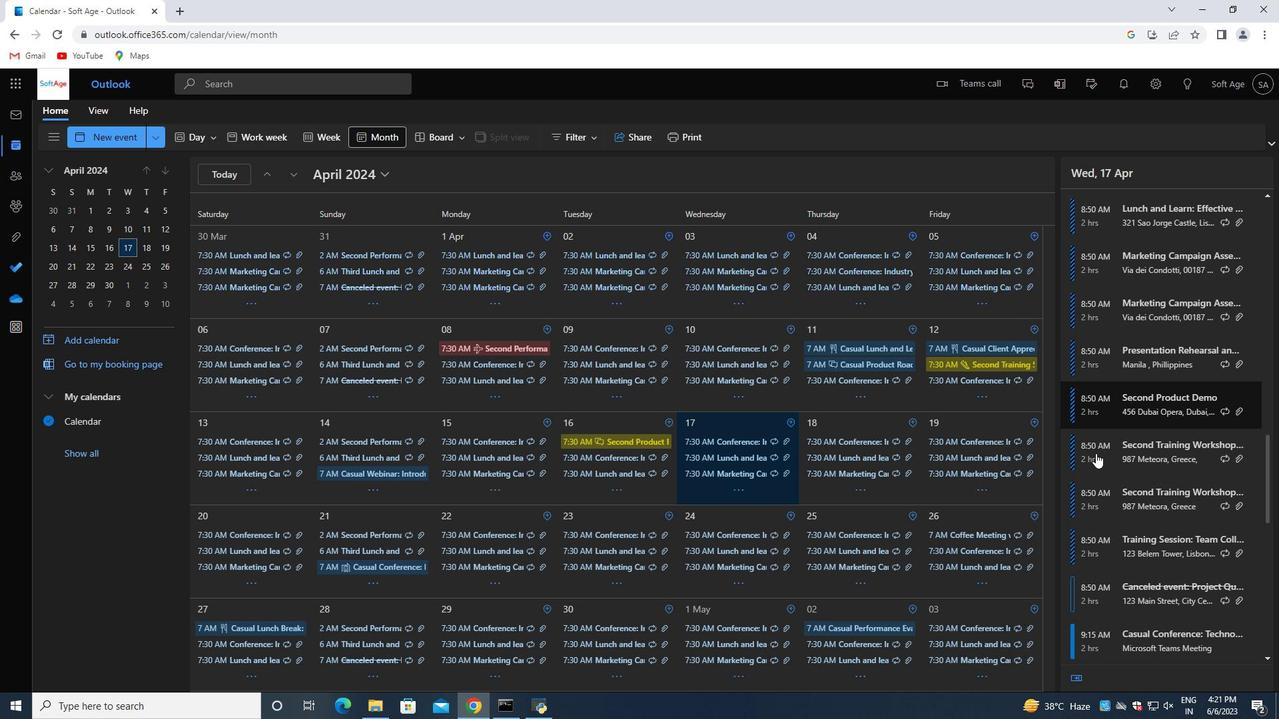 
Action: Mouse scrolled (1095, 453) with delta (0, 0)
Screenshot: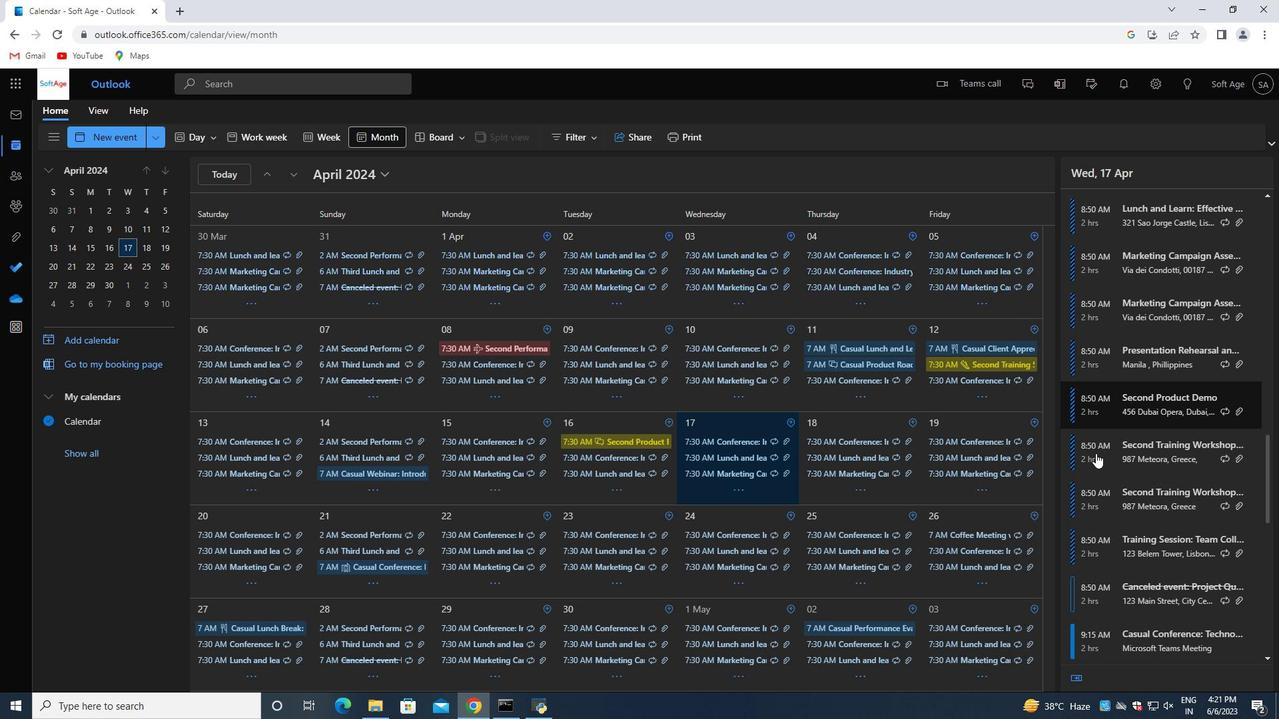 
Action: Mouse moved to (1103, 511)
Screenshot: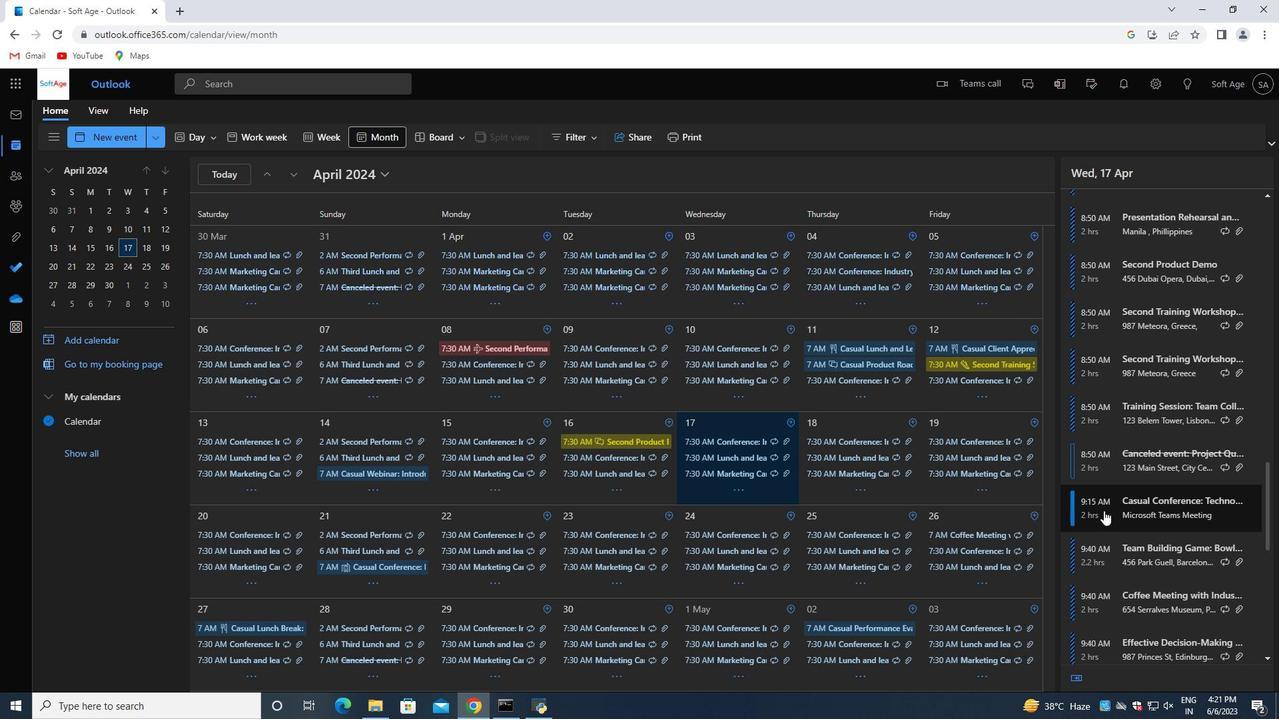 
Action: Mouse pressed left at (1103, 511)
Screenshot: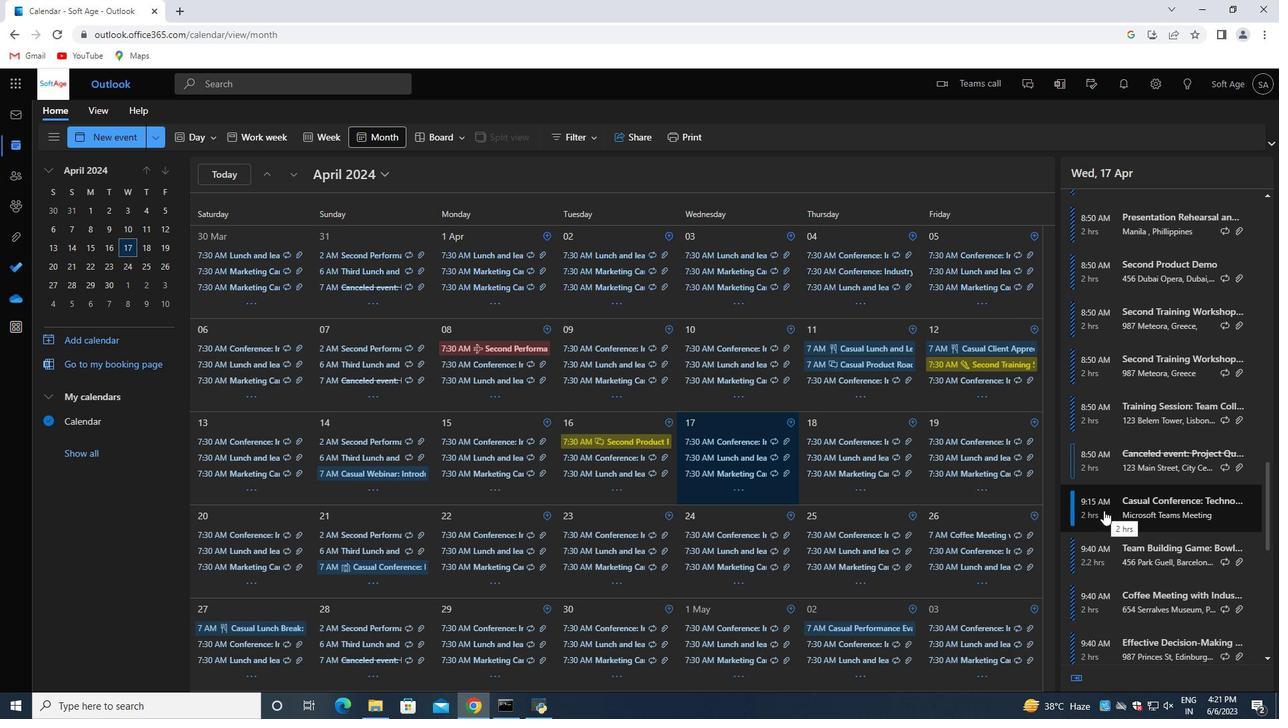
Action: Mouse moved to (849, 592)
Screenshot: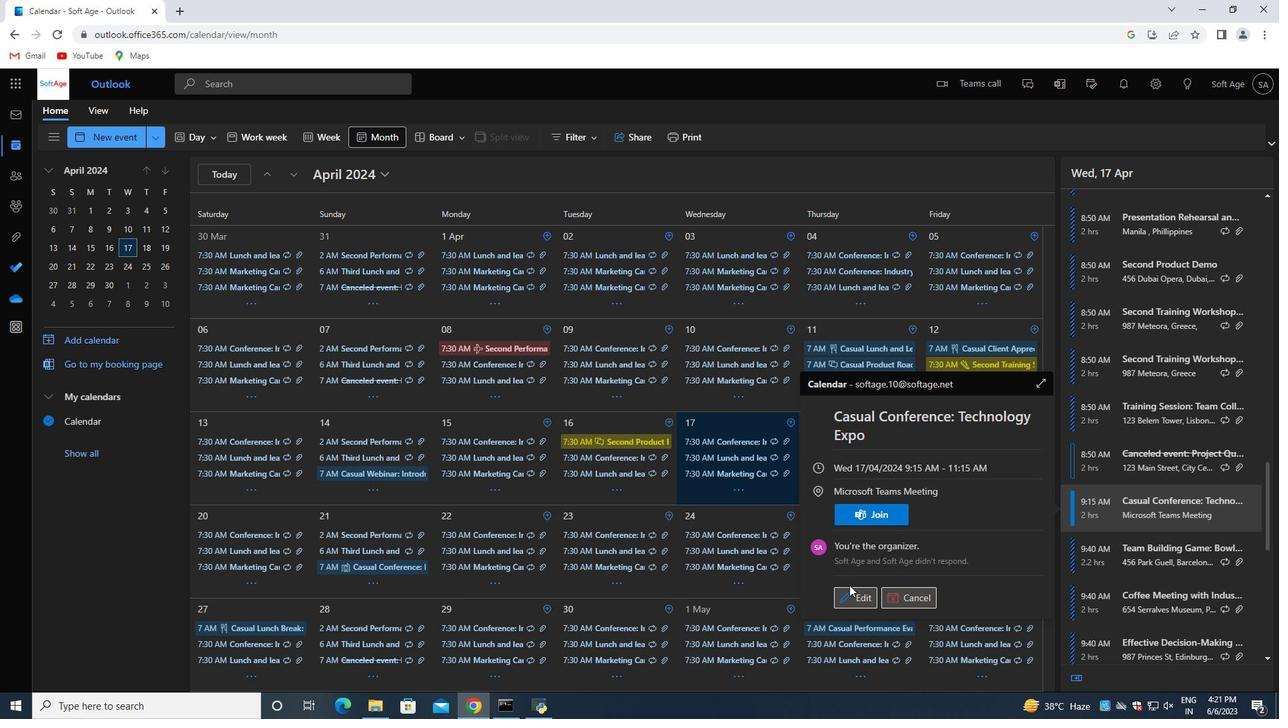 
Action: Mouse pressed left at (849, 592)
Screenshot: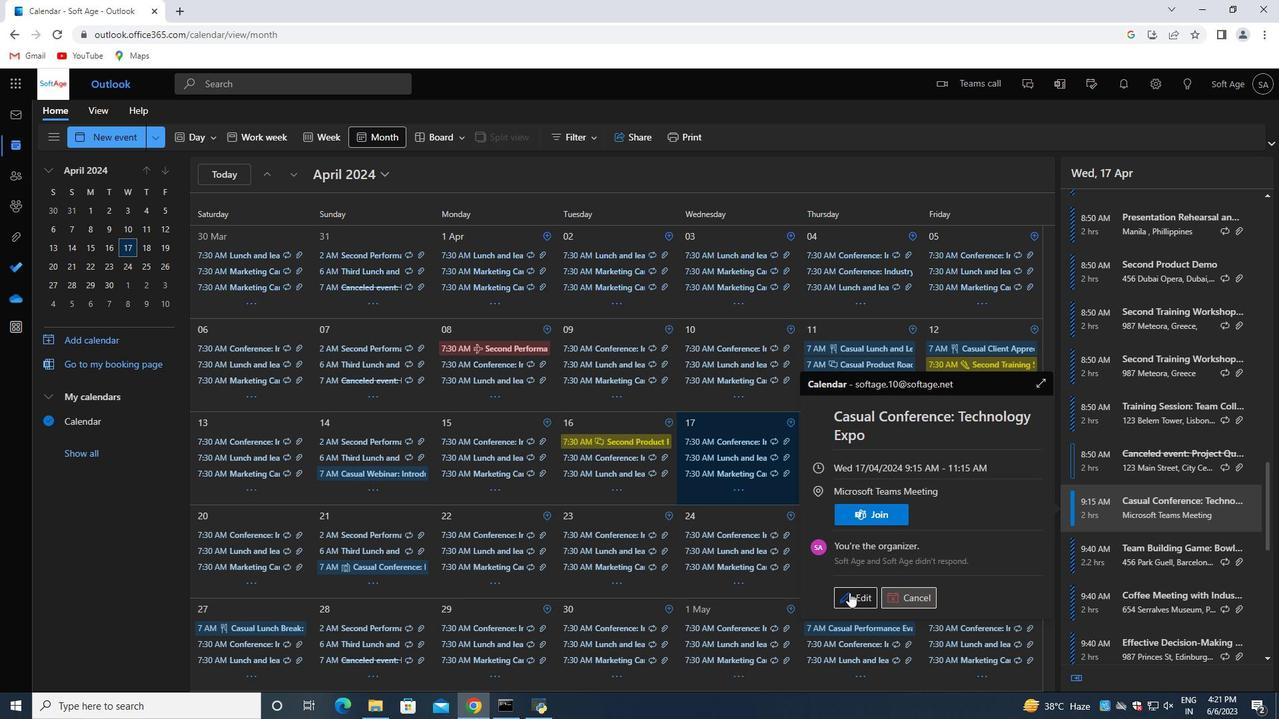 
Action: Mouse moved to (391, 369)
Screenshot: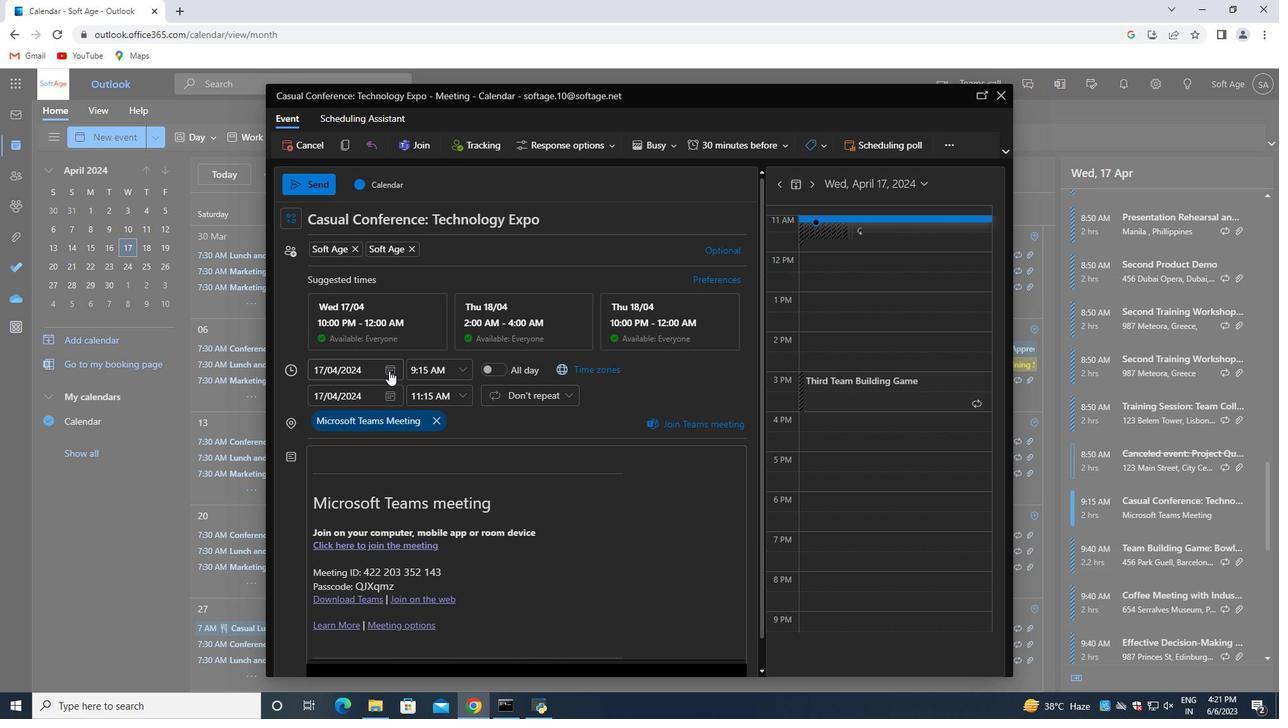 
Action: Mouse pressed left at (391, 369)
Screenshot: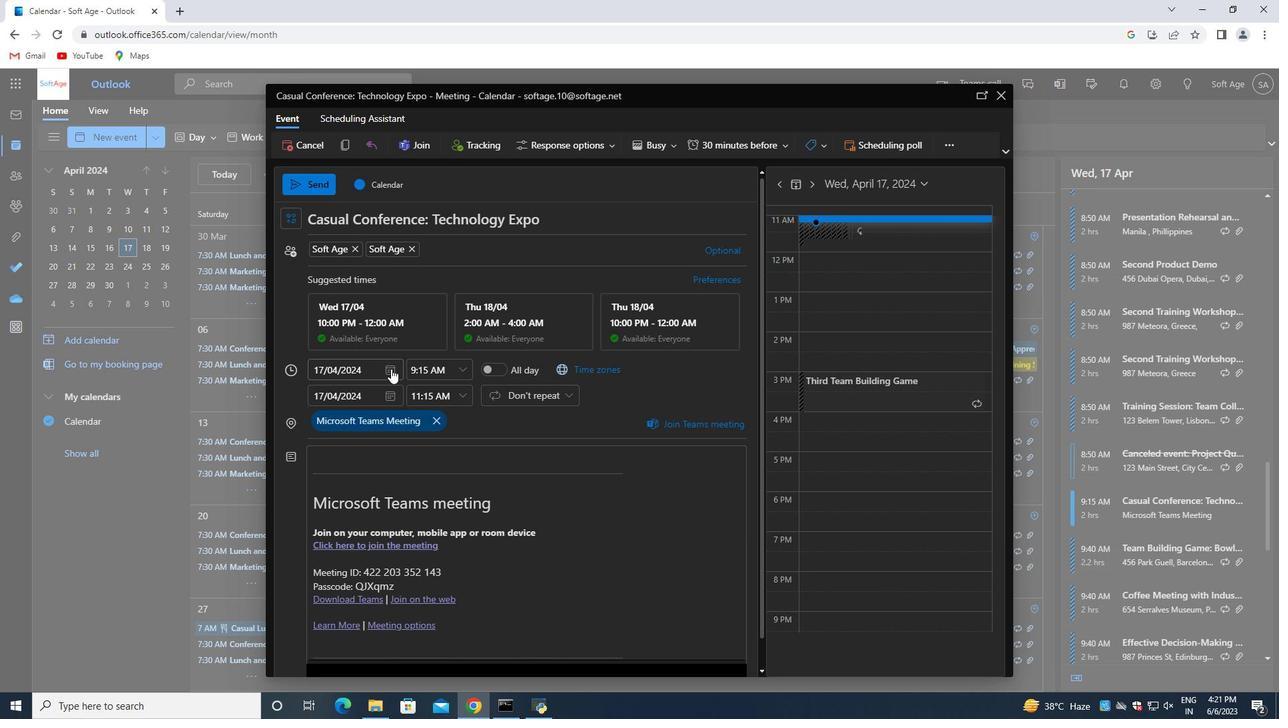
Action: Mouse moved to (438, 396)
Screenshot: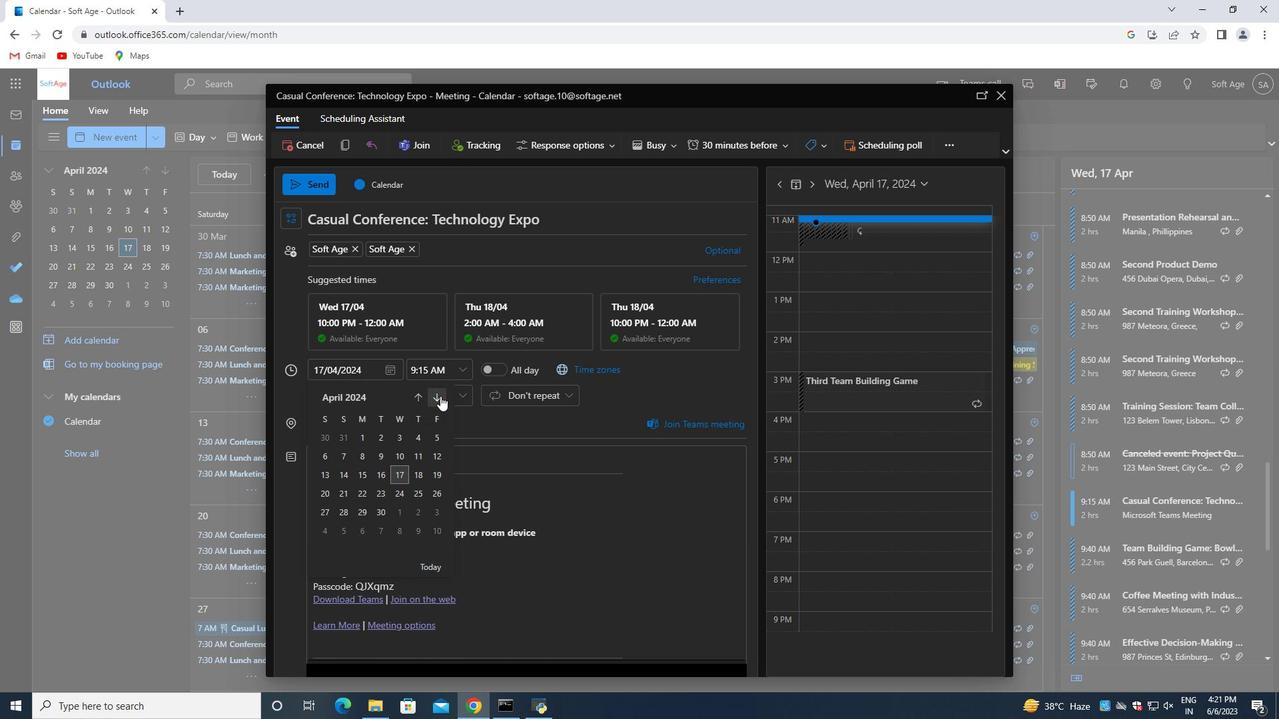 
Action: Mouse pressed left at (438, 396)
Screenshot: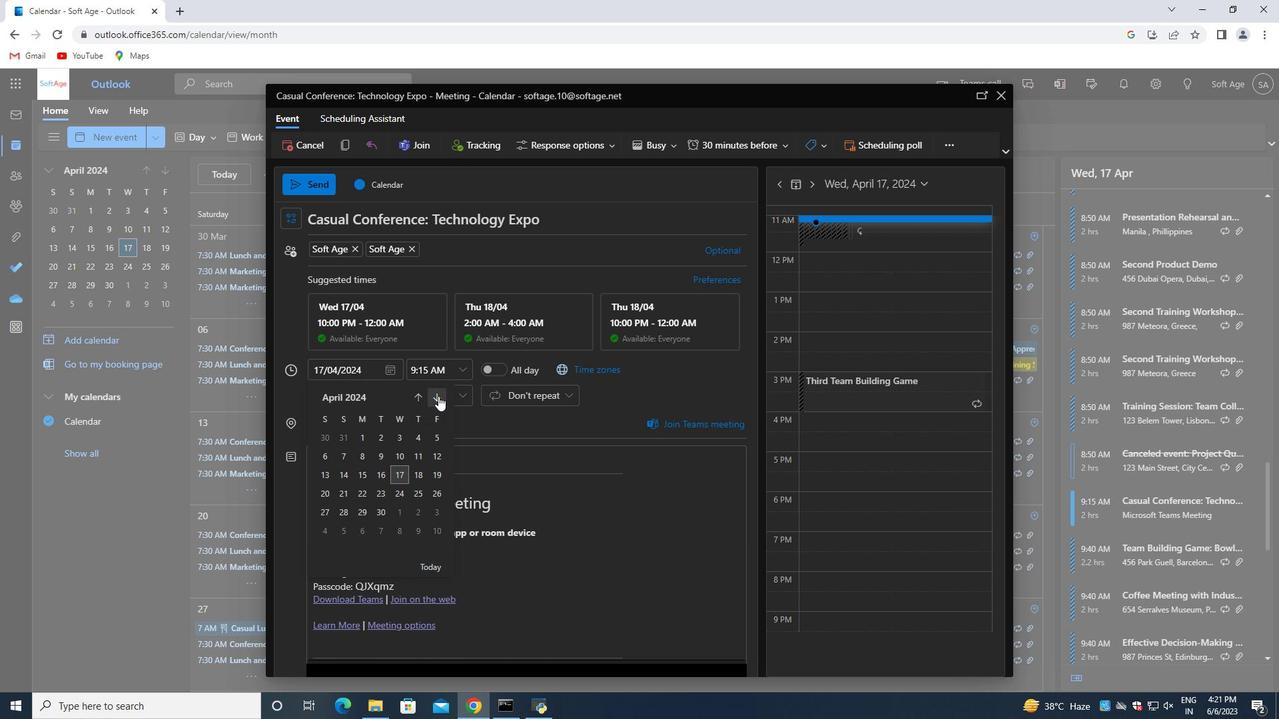 
Action: Mouse moved to (323, 511)
Screenshot: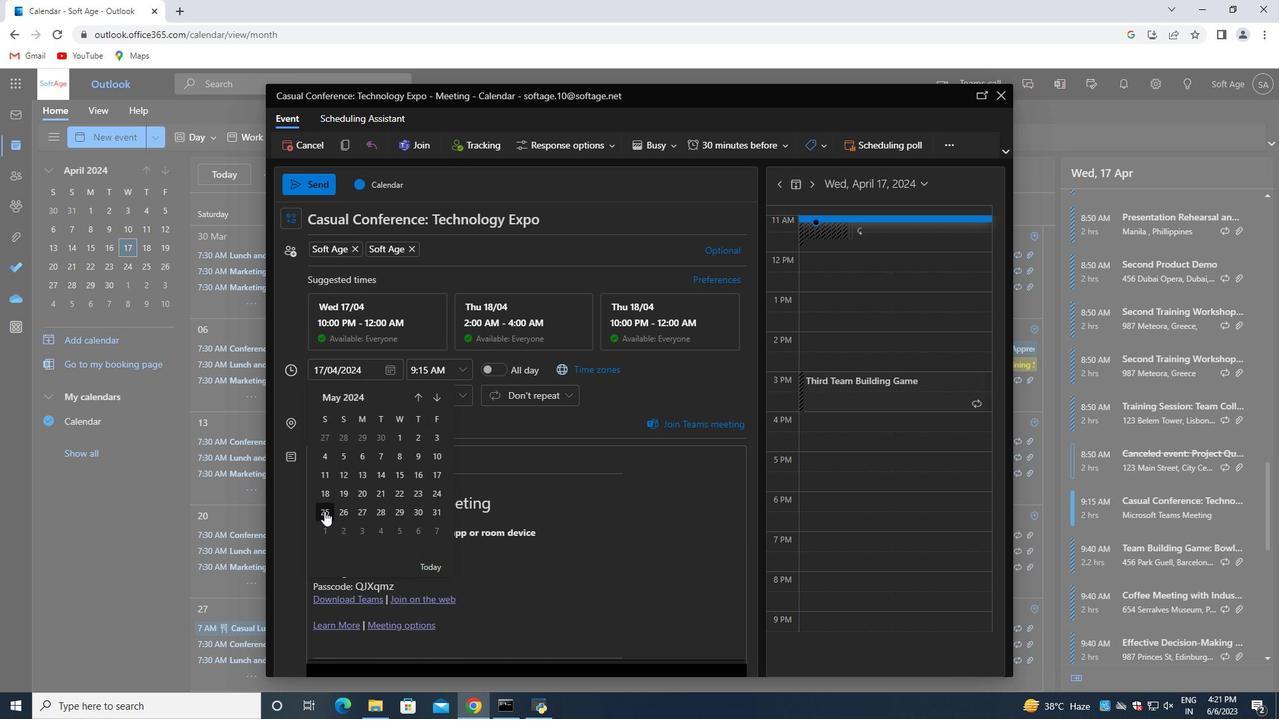 
Action: Mouse pressed left at (323, 511)
Screenshot: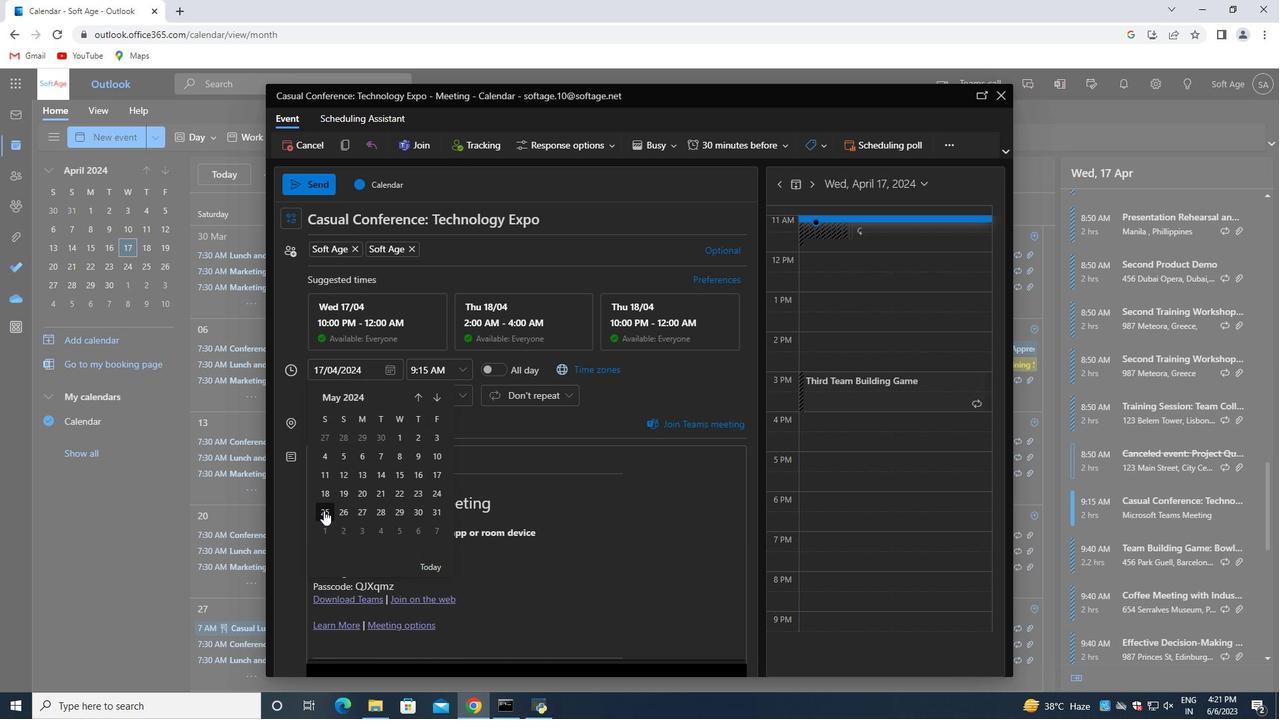 
Action: Mouse moved to (654, 143)
Screenshot: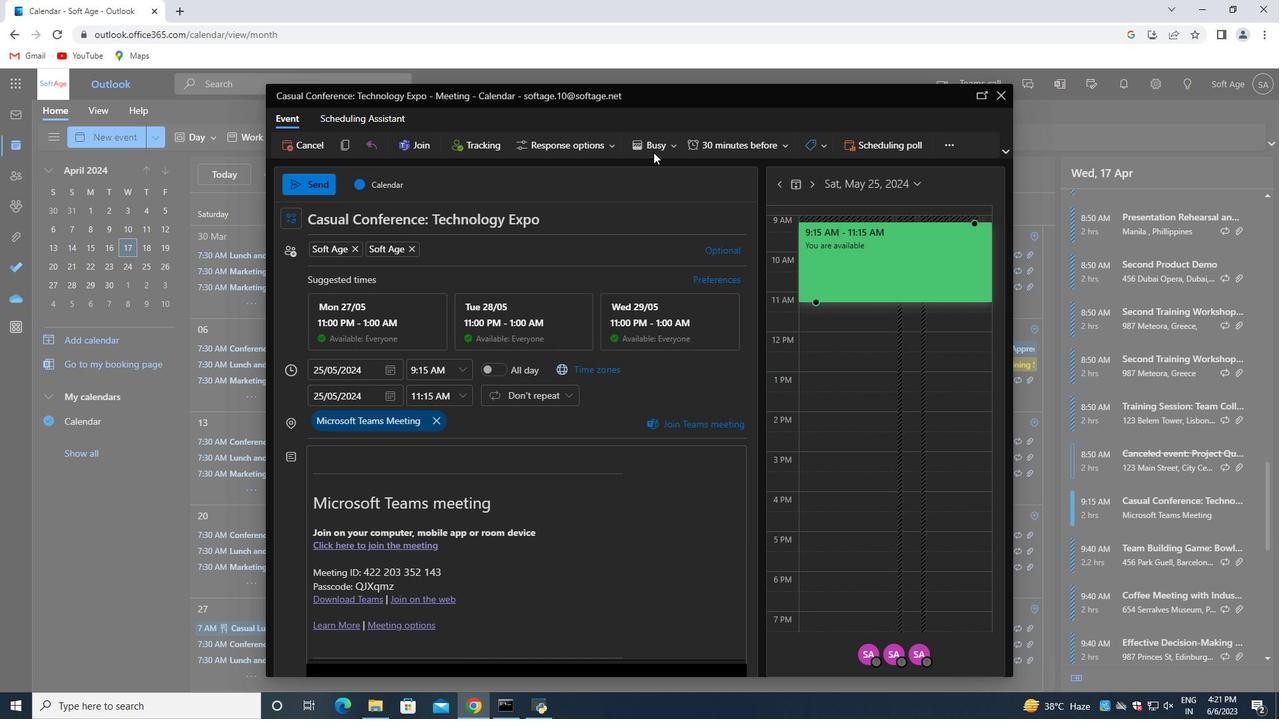 
Action: Mouse pressed left at (654, 143)
Screenshot: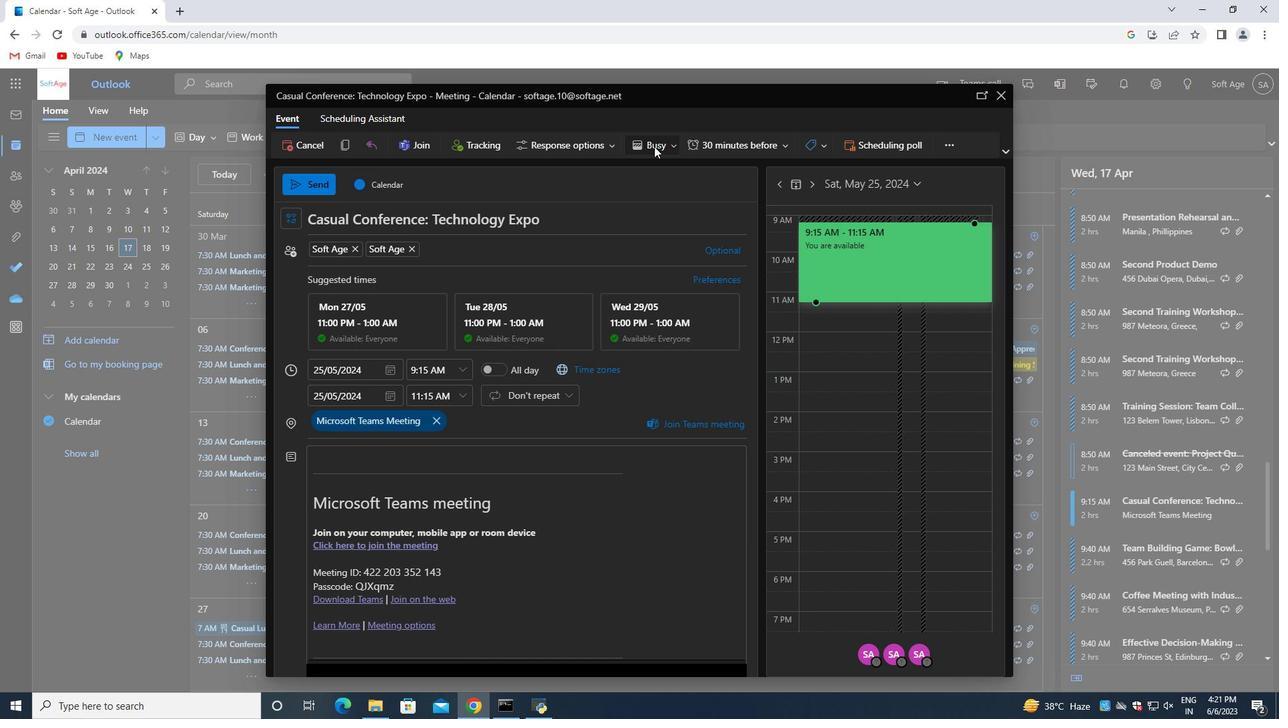 
Action: Mouse moved to (643, 197)
Screenshot: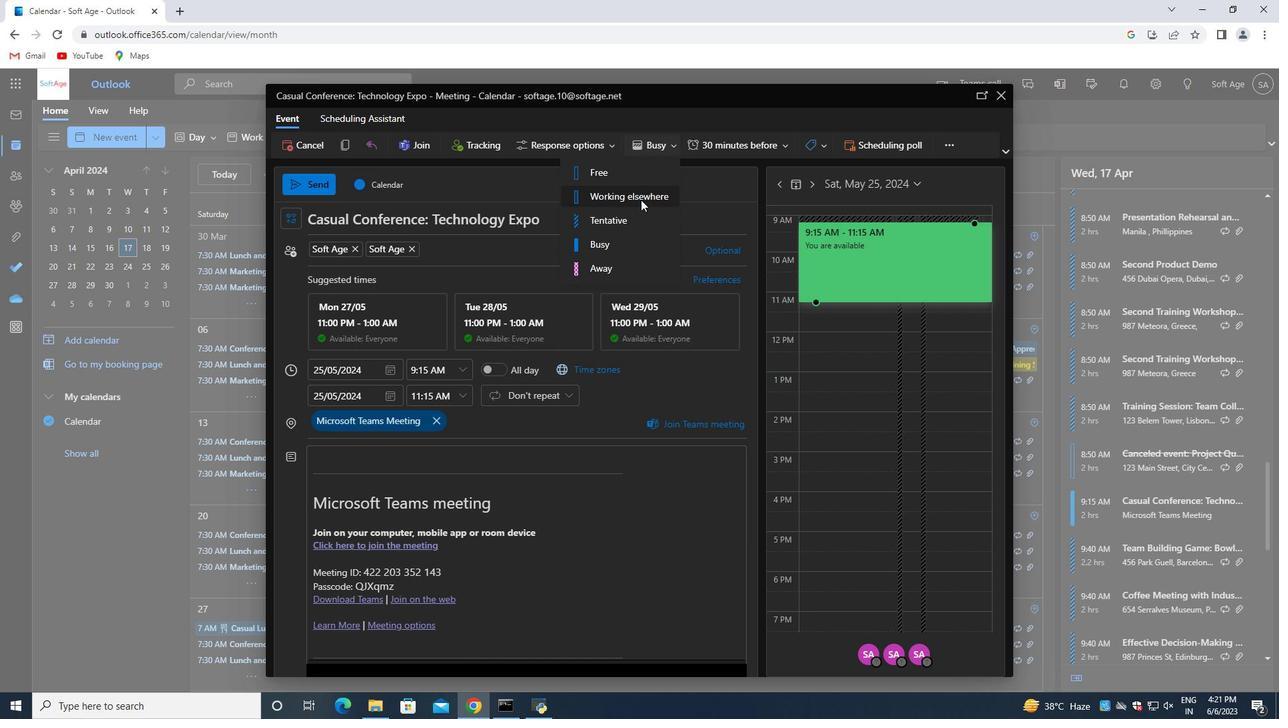 
Action: Mouse pressed left at (643, 197)
Screenshot: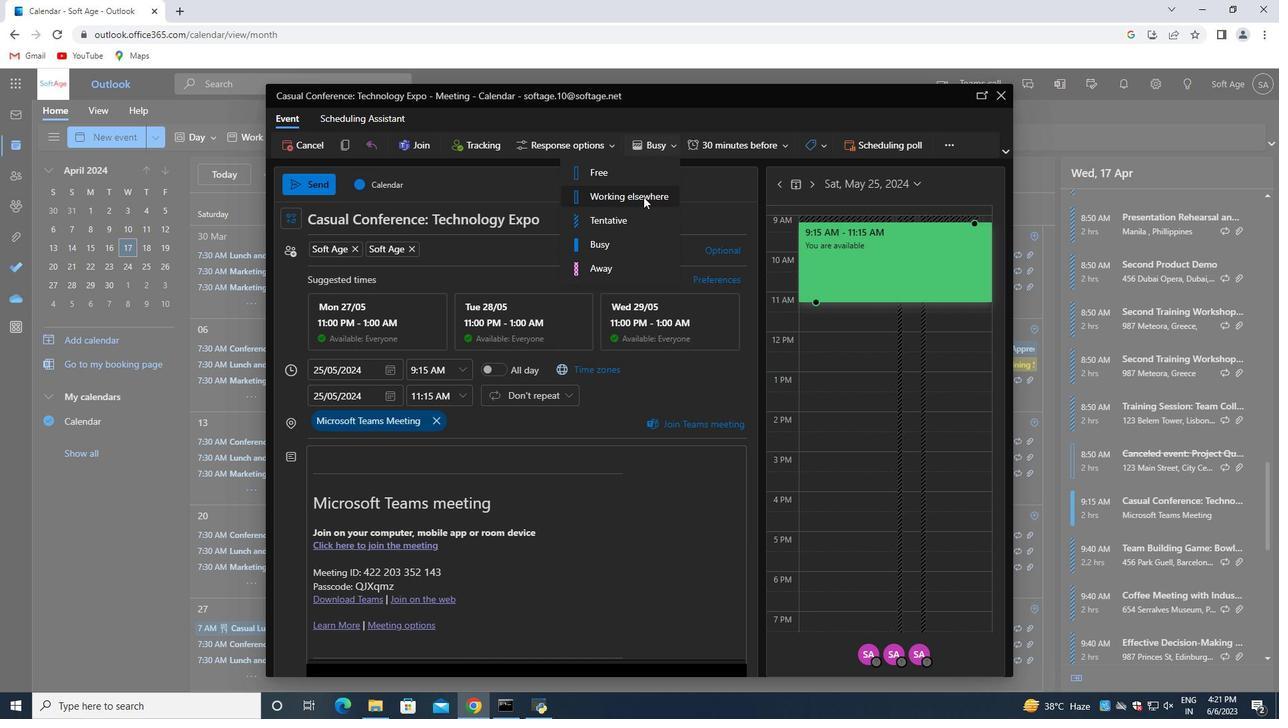 
Action: Mouse moved to (439, 247)
Screenshot: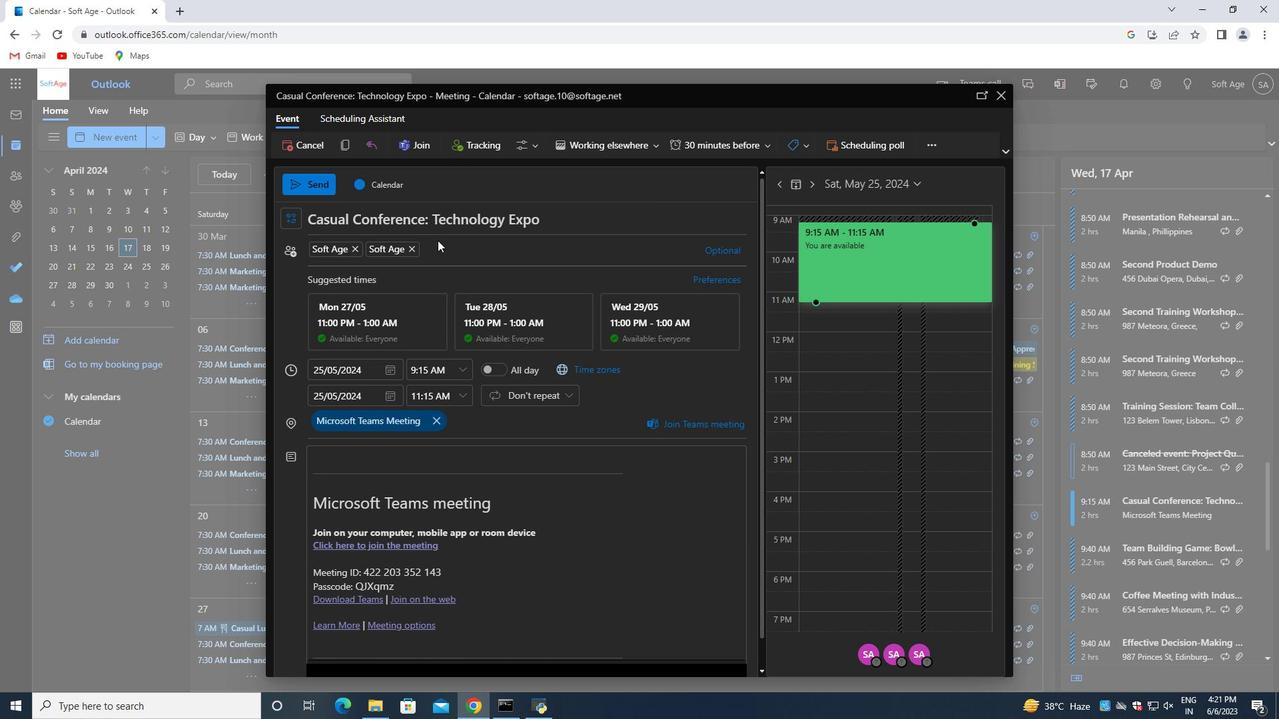 
Action: Mouse pressed left at (439, 247)
Screenshot: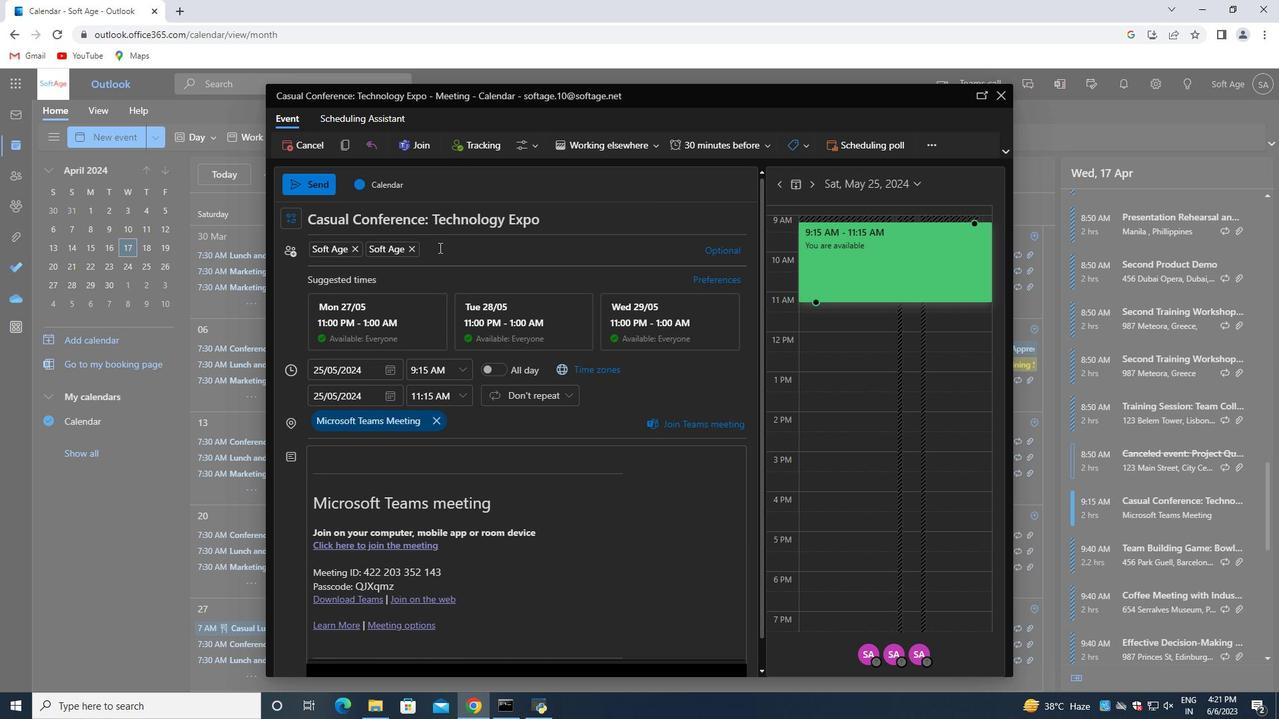
Action: Key pressed softage.4<Key.shift>@softage.net<Key.enter>
Screenshot: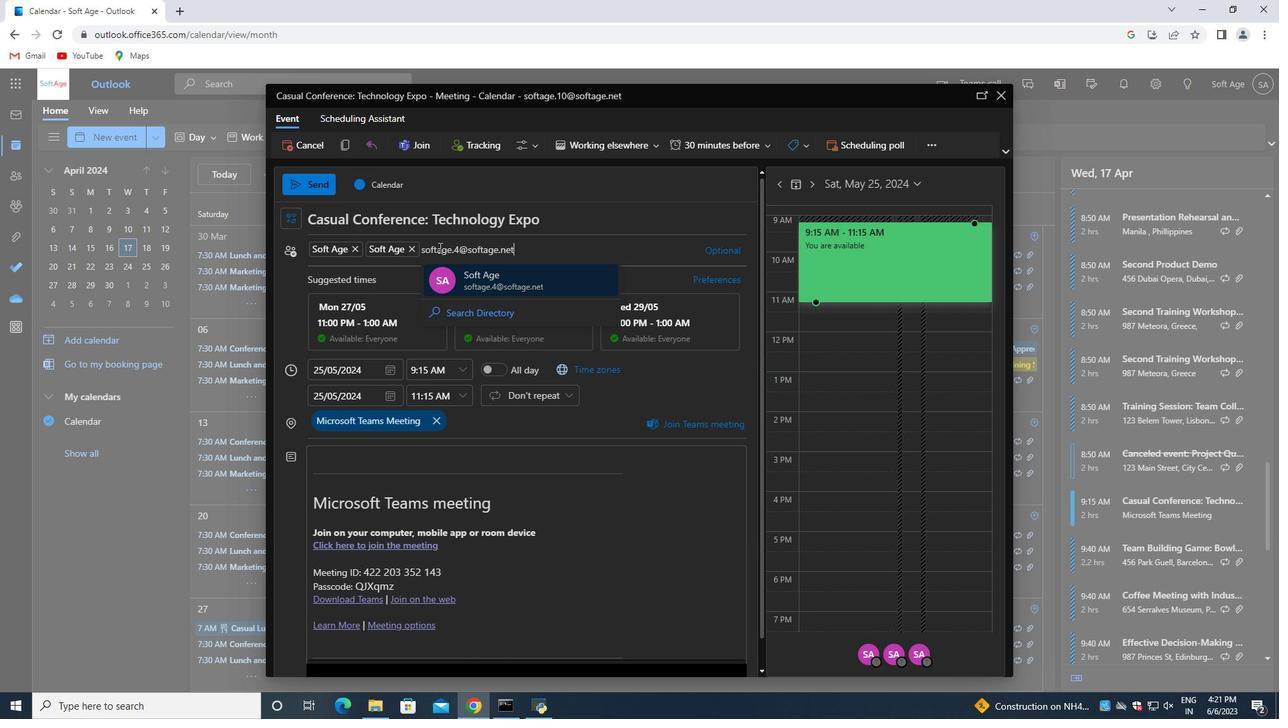 
Action: Mouse moved to (309, 181)
Screenshot: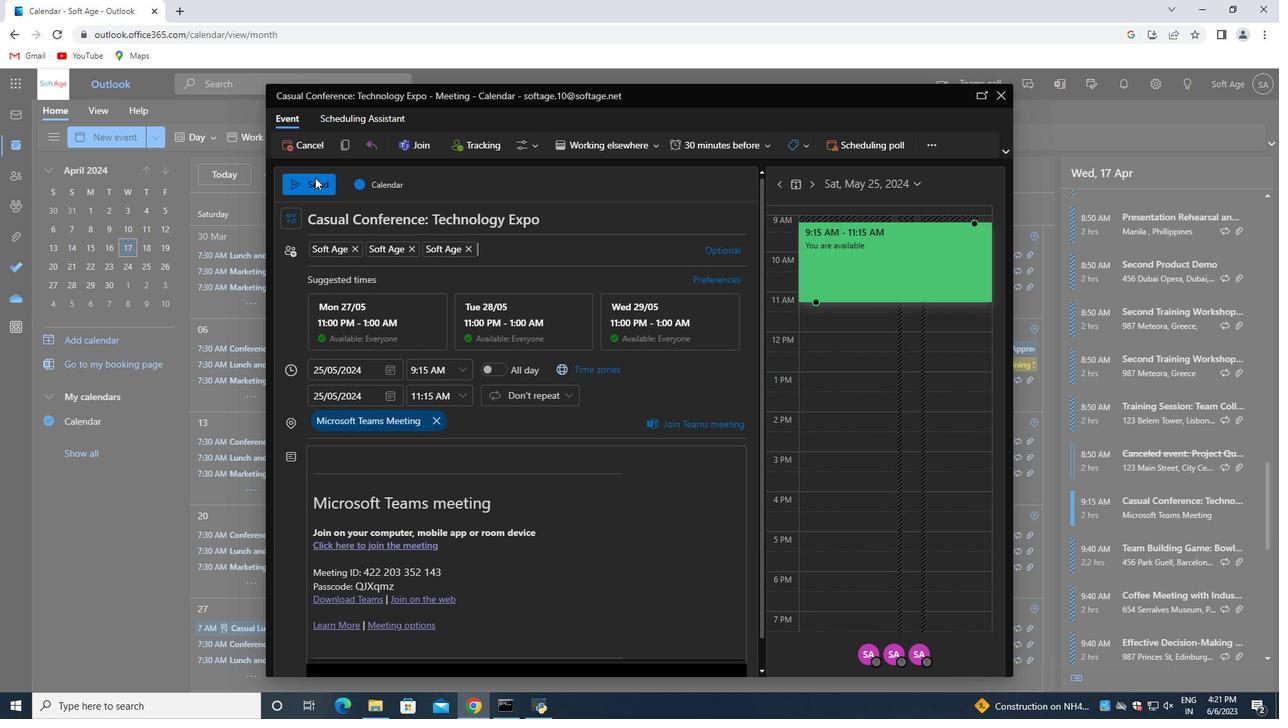
Action: Mouse pressed left at (309, 181)
Screenshot: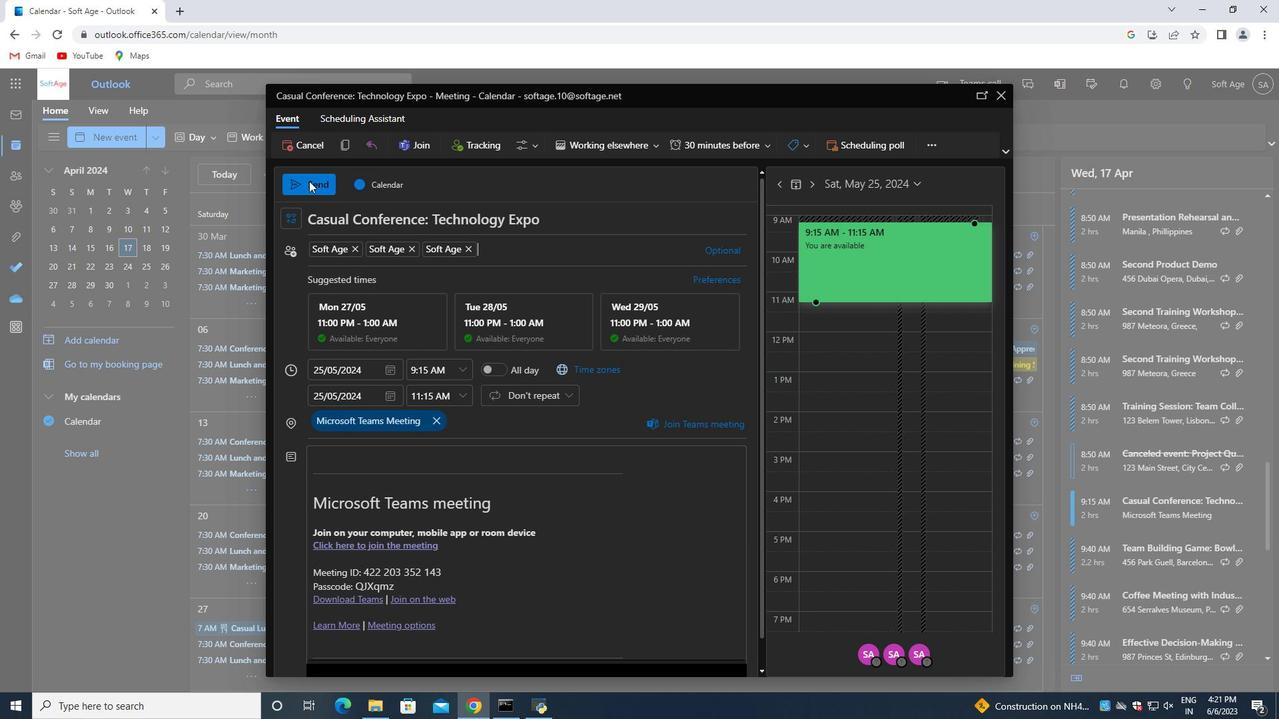 
Action: Mouse moved to (302, 185)
Screenshot: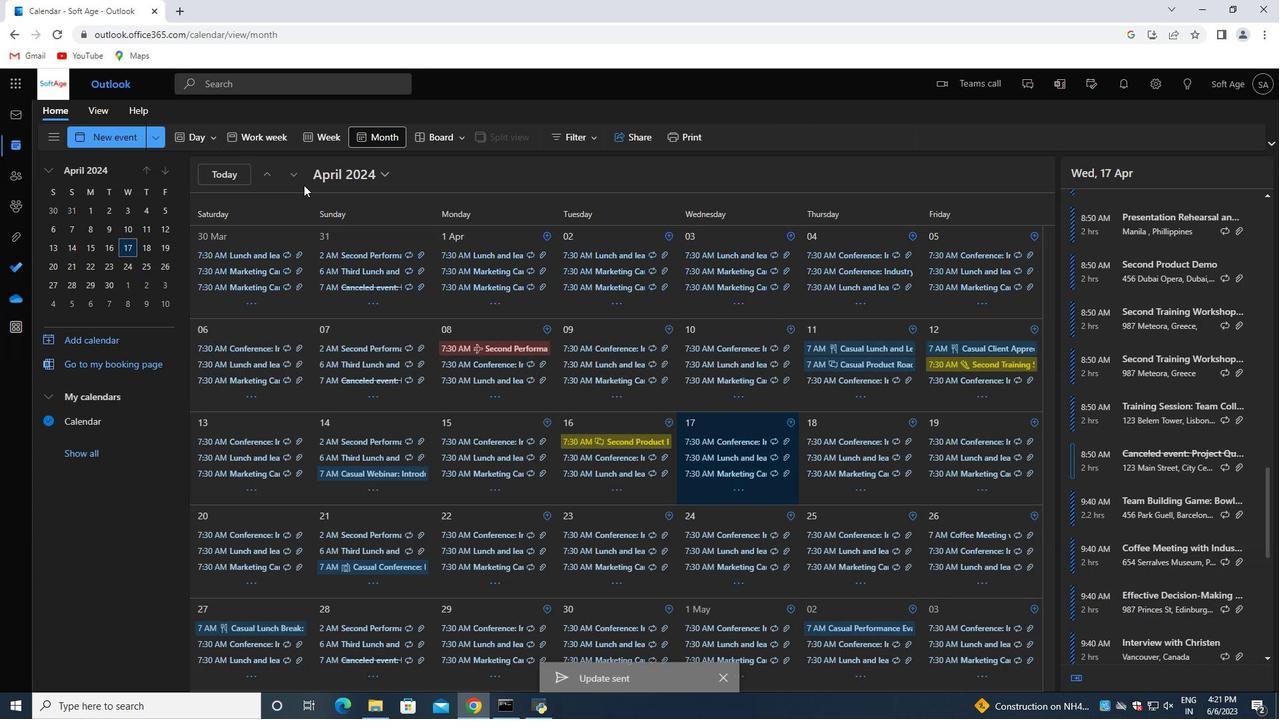 
